 Task: Add Attachment from computer to Card Card0000000013 in Board Board0000000004 in Workspace WS0000000002 in Trello. Add Cover Green to Card Card0000000013 in Board Board0000000004 in Workspace WS0000000002 in Trello. Add "Move Card To …" Button titled Button0000000013 to "top" of the list "To Do" to Card Card0000000013 in Board Board0000000004 in Workspace WS0000000002 in Trello. Add Description DS0000000013 to Card Card0000000014 in Board Board0000000004 in Workspace WS0000000002 in Trello. Add Comment CM0000000013 to Card Card0000000014 in Board Board0000000004 in Workspace WS0000000002 in Trello
Action: Mouse moved to (333, 242)
Screenshot: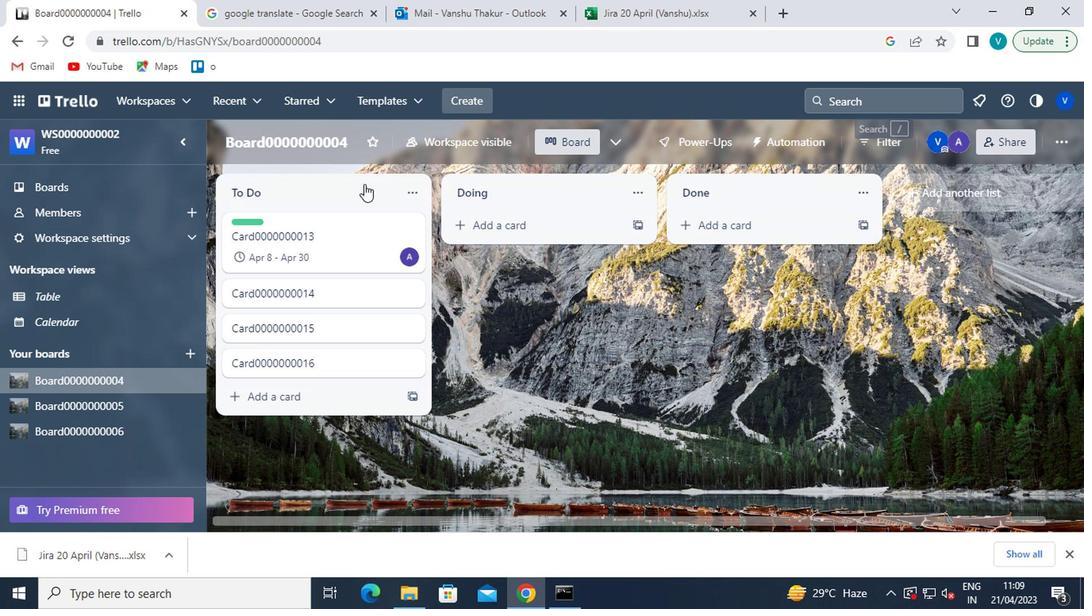 
Action: Mouse pressed left at (333, 242)
Screenshot: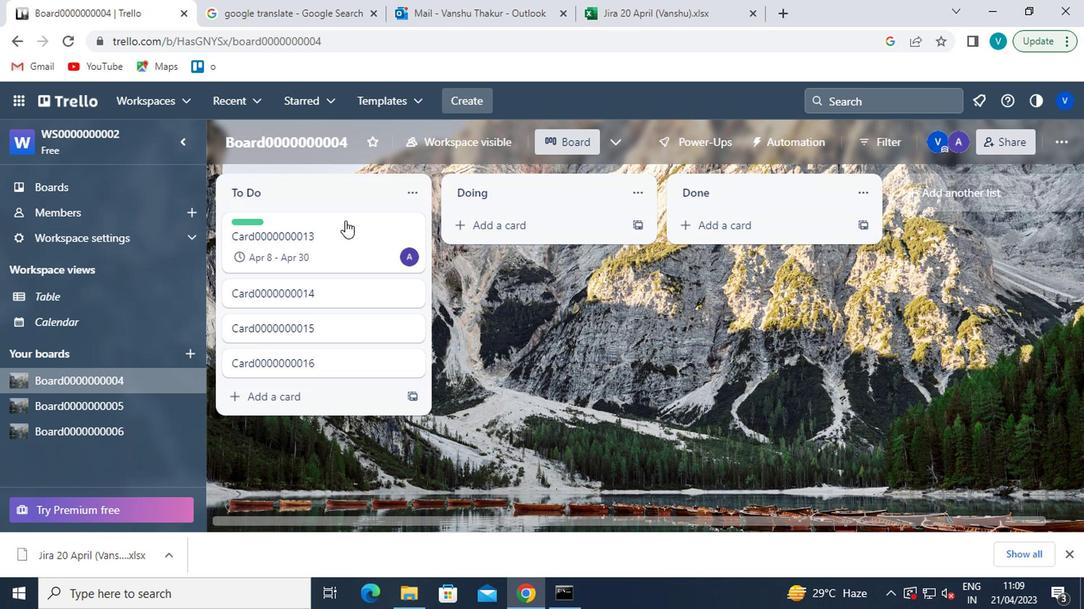 
Action: Mouse moved to (722, 407)
Screenshot: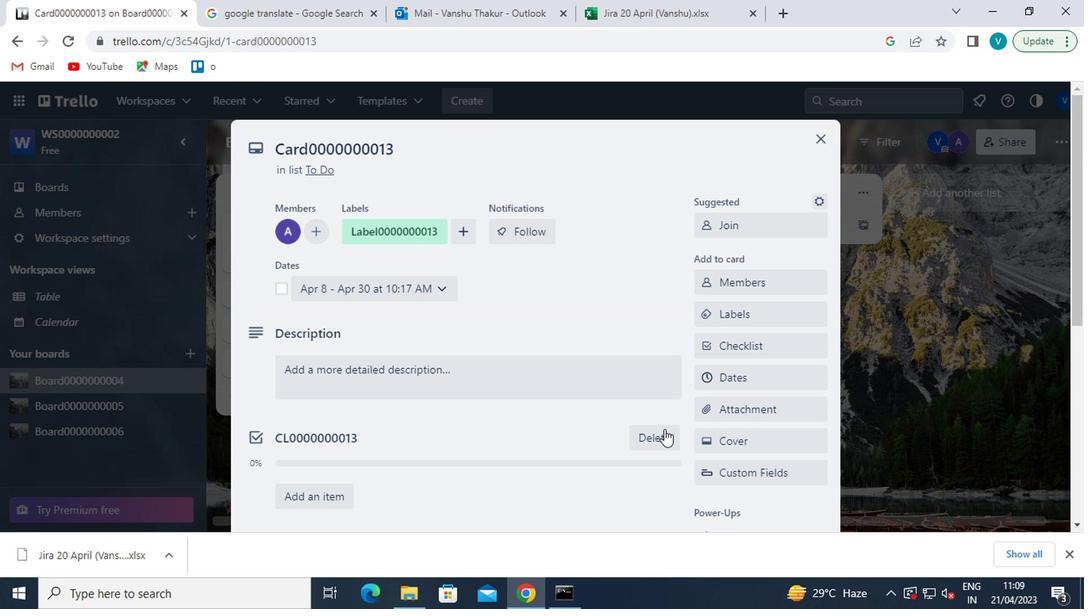 
Action: Mouse pressed left at (722, 407)
Screenshot: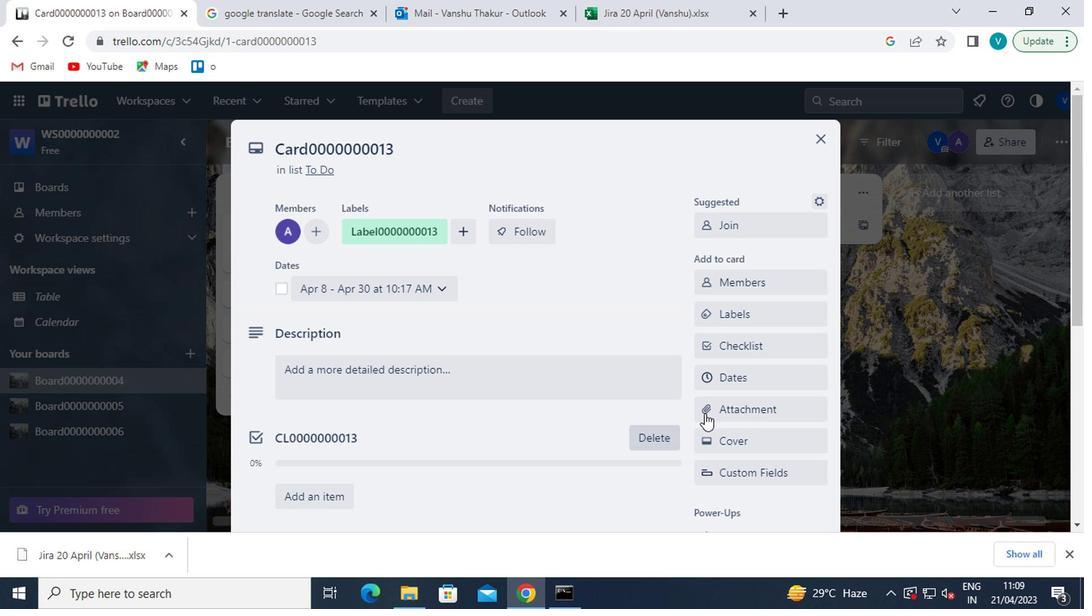 
Action: Mouse moved to (755, 173)
Screenshot: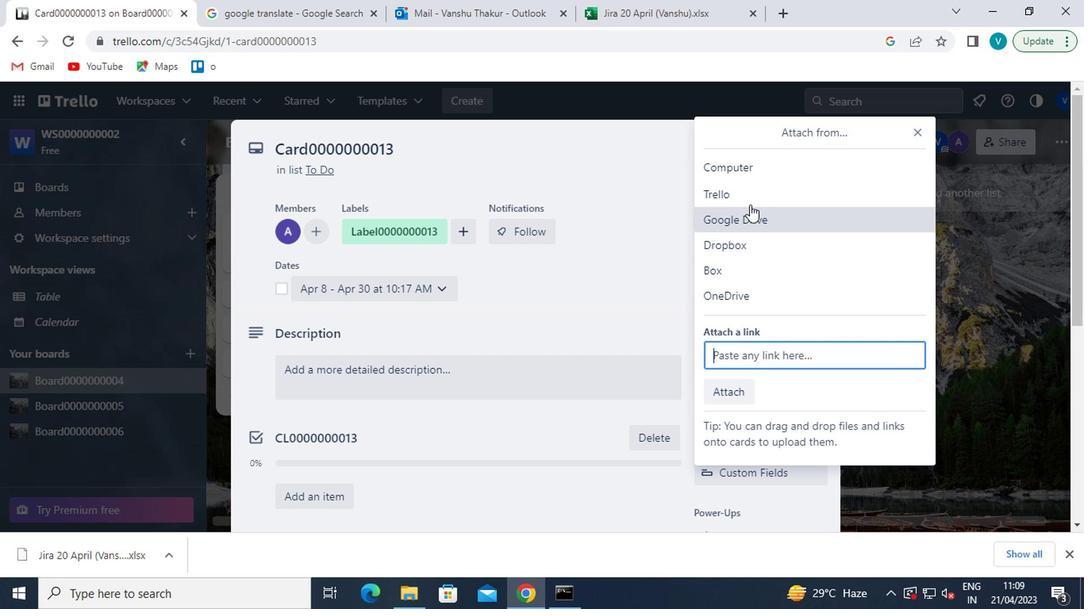 
Action: Mouse pressed left at (755, 173)
Screenshot: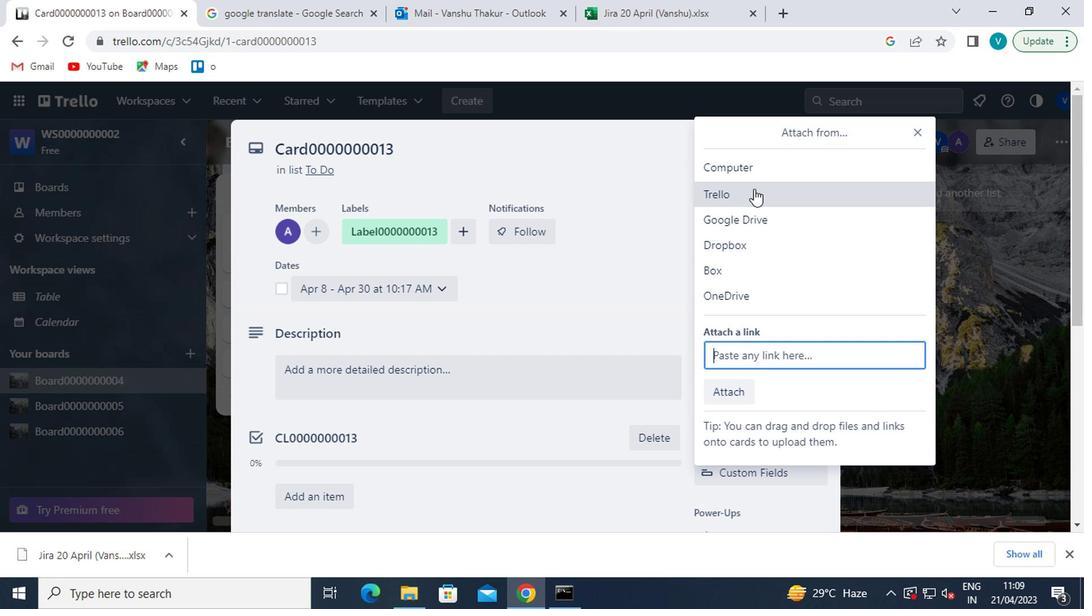 
Action: Mouse moved to (316, 273)
Screenshot: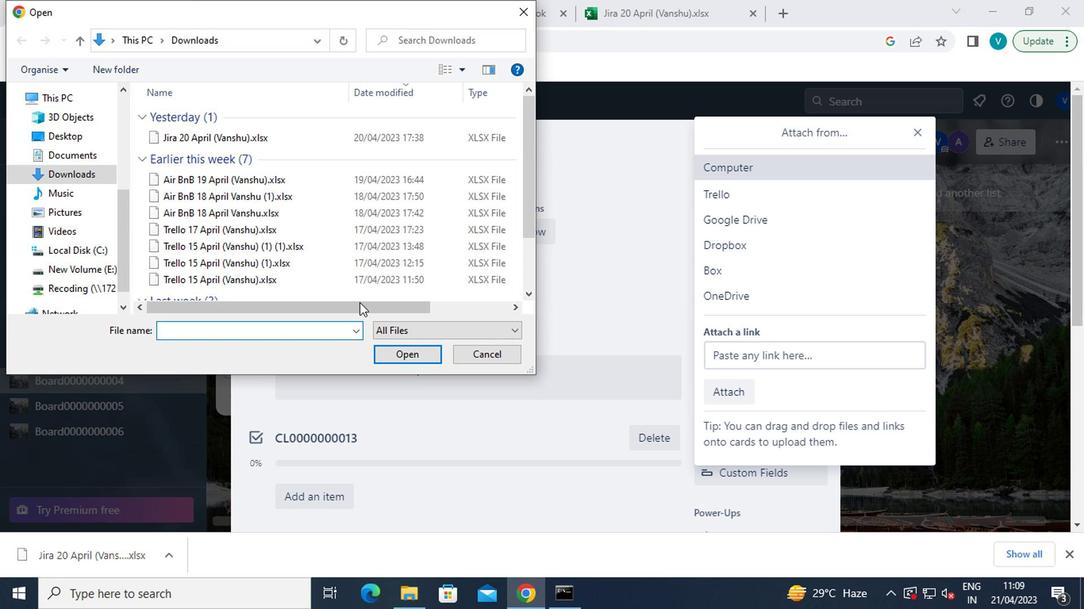 
Action: Mouse scrolled (316, 272) with delta (0, -1)
Screenshot: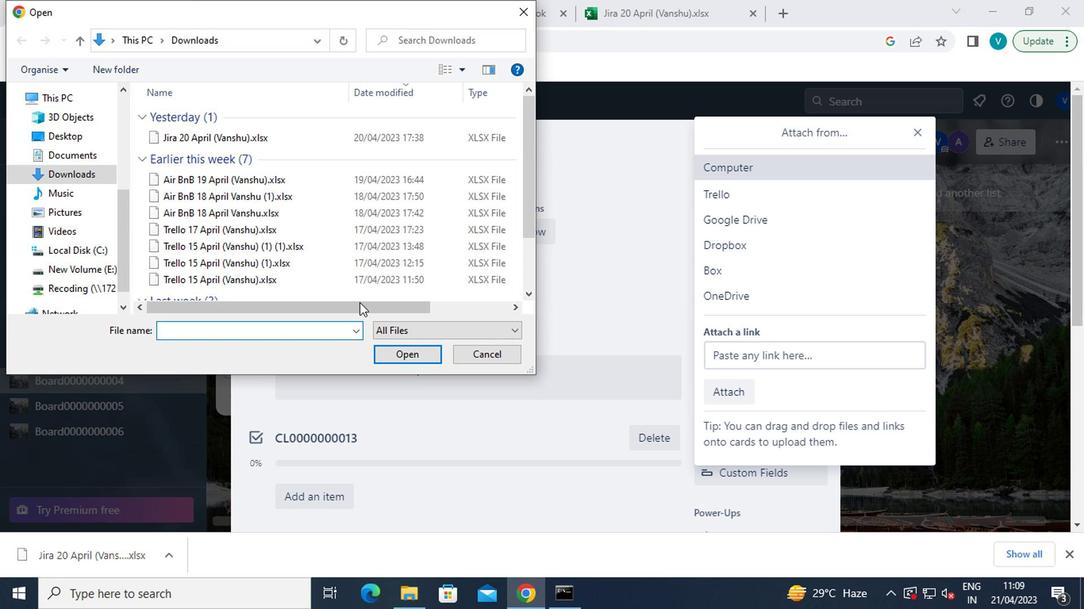 
Action: Mouse moved to (313, 273)
Screenshot: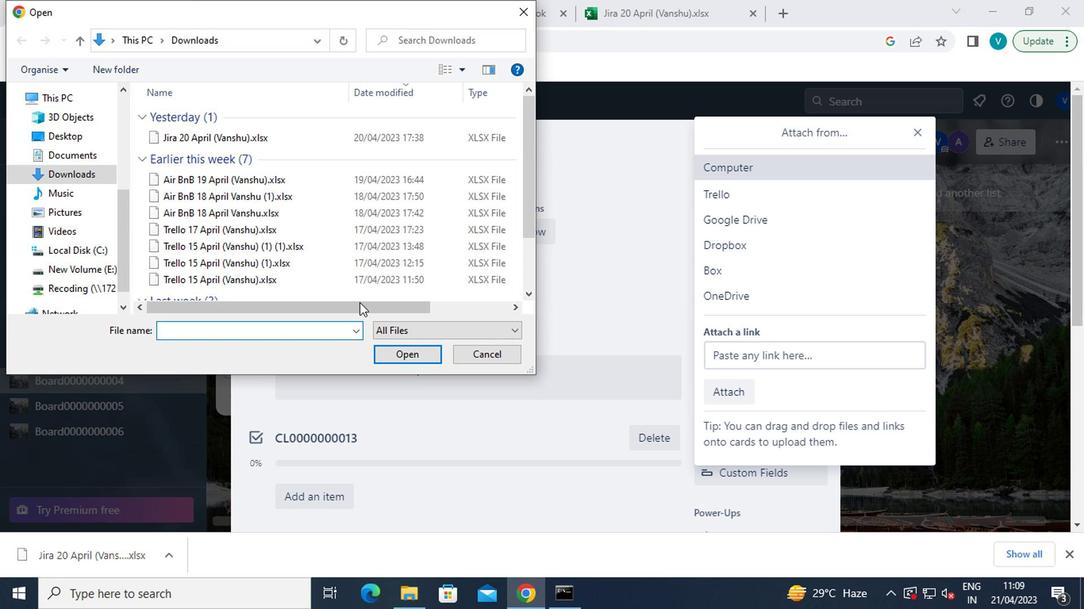 
Action: Mouse scrolled (313, 272) with delta (0, -1)
Screenshot: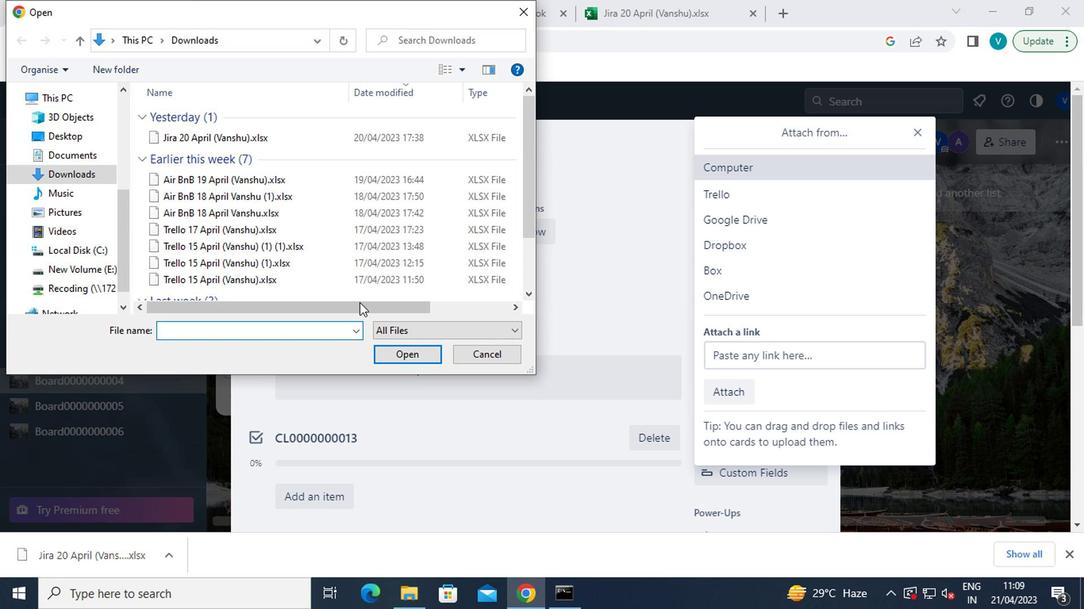 
Action: Mouse moved to (311, 273)
Screenshot: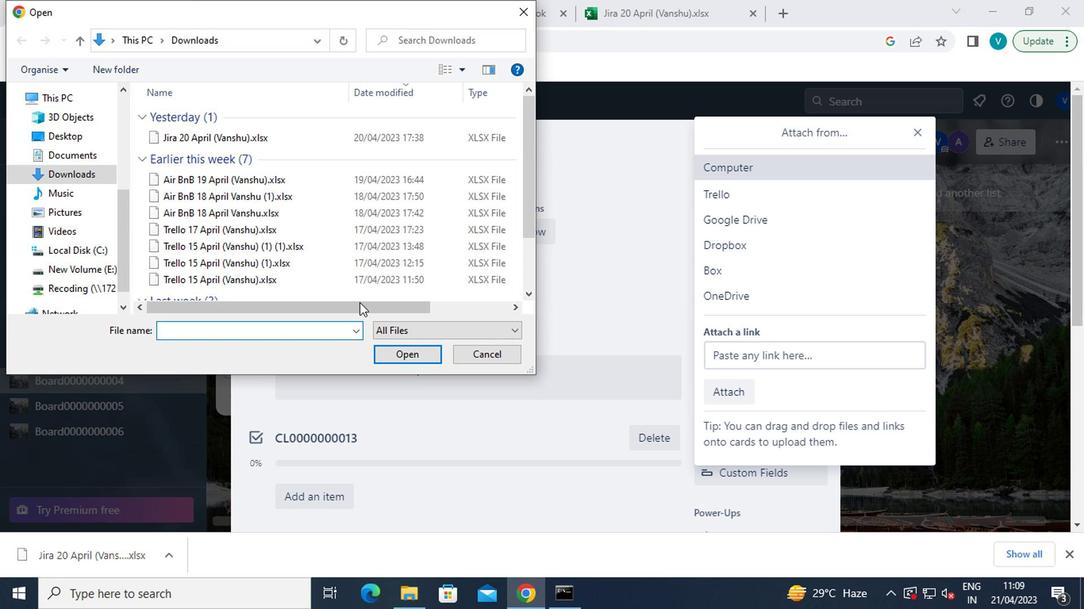 
Action: Mouse scrolled (311, 272) with delta (0, -1)
Screenshot: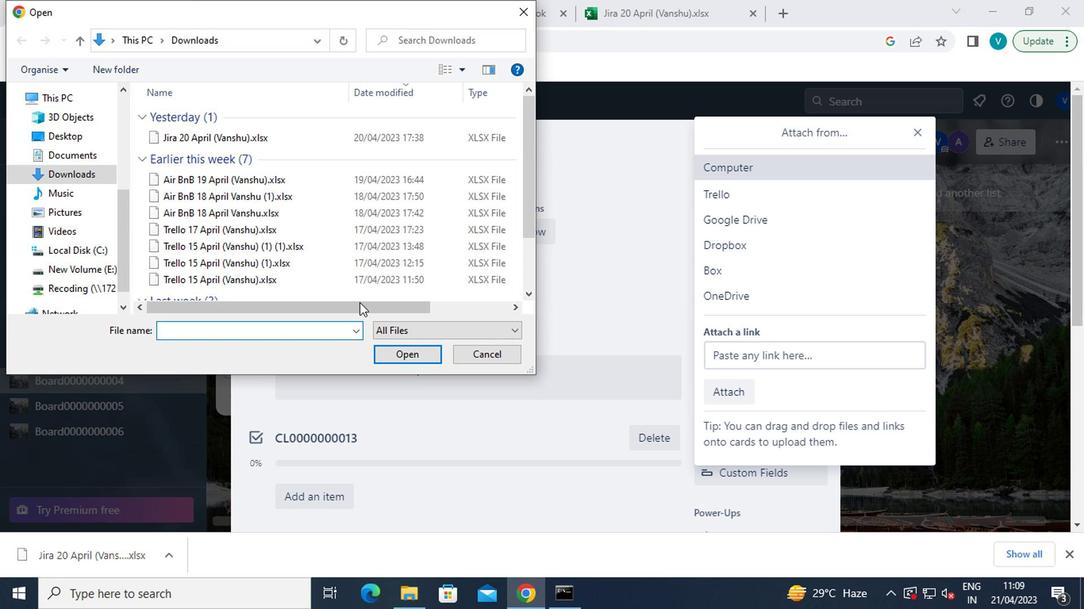 
Action: Mouse moved to (310, 272)
Screenshot: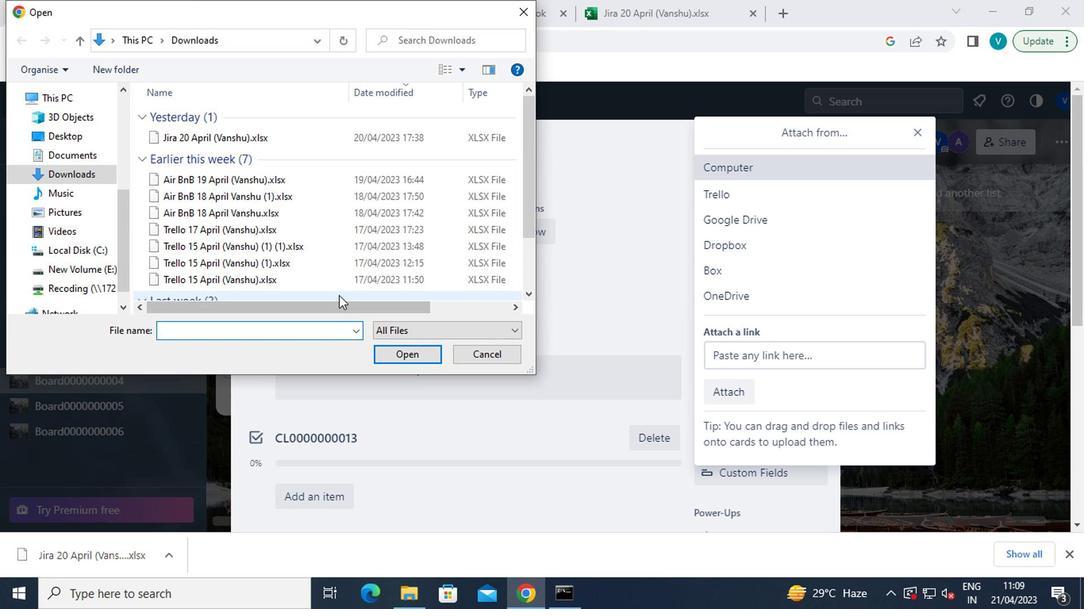
Action: Mouse scrolled (310, 272) with delta (0, 0)
Screenshot: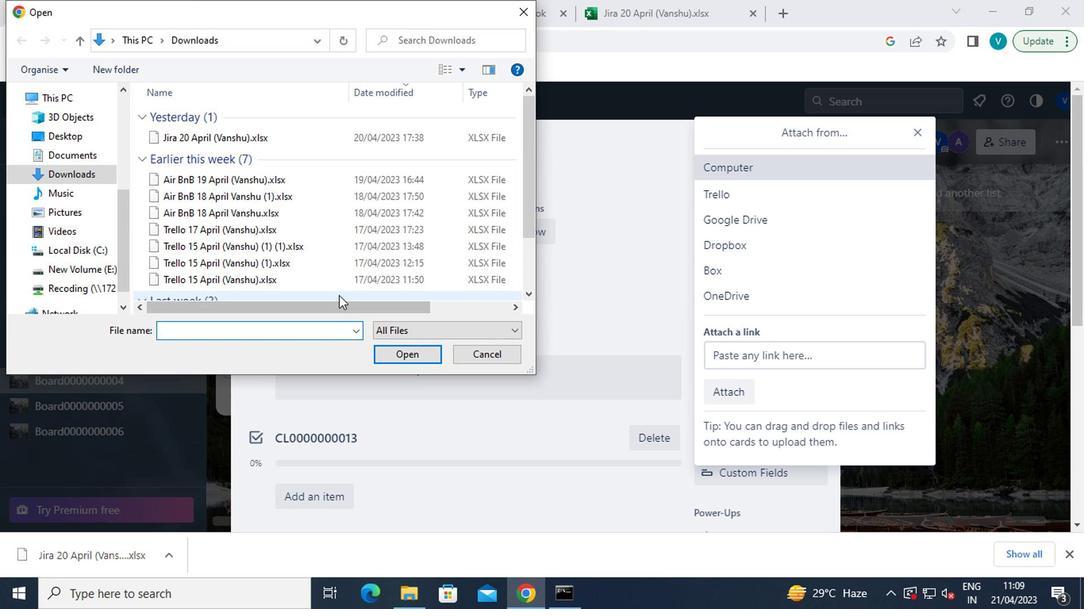 
Action: Mouse moved to (307, 272)
Screenshot: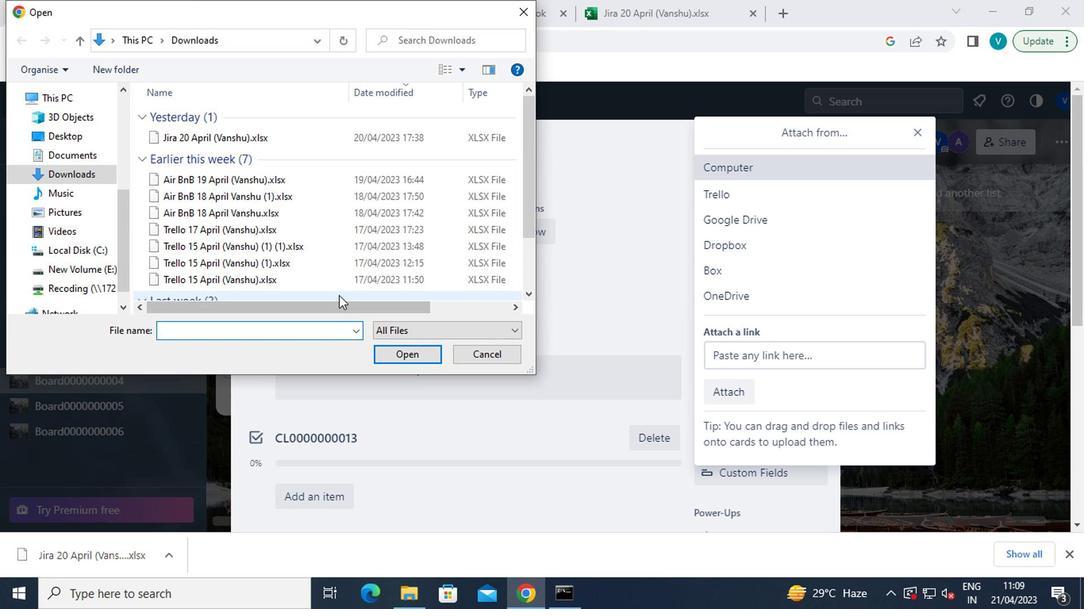 
Action: Mouse scrolled (307, 271) with delta (0, -1)
Screenshot: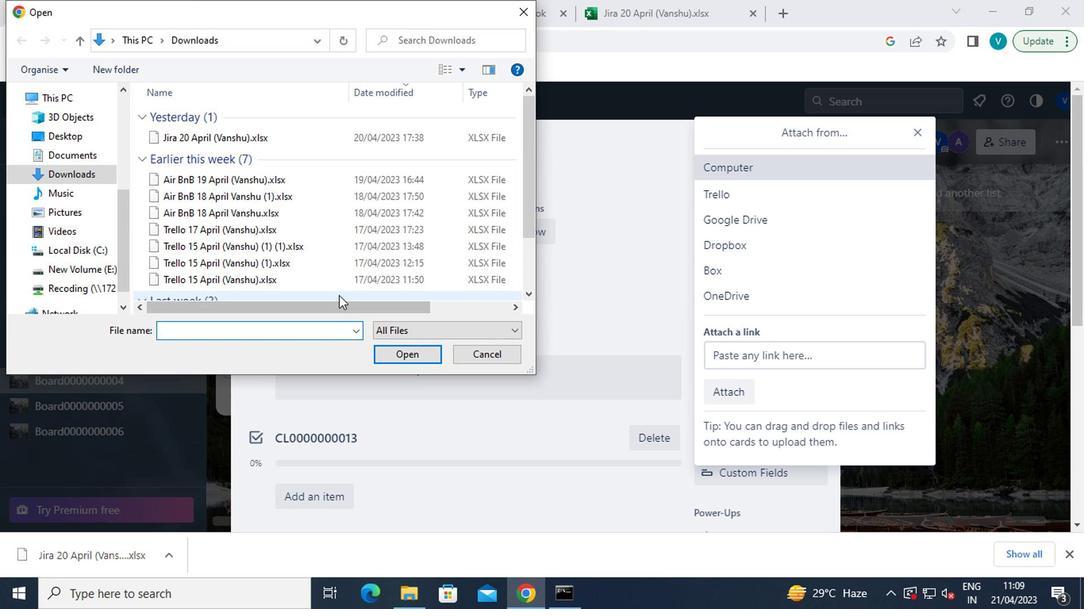 
Action: Mouse moved to (306, 271)
Screenshot: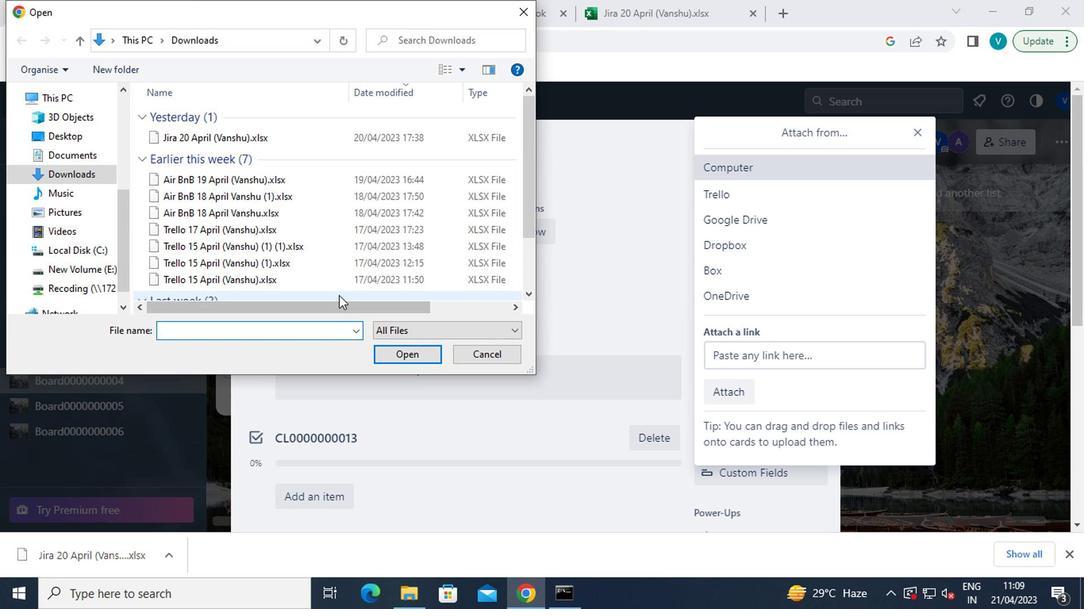 
Action: Mouse scrolled (306, 270) with delta (0, 0)
Screenshot: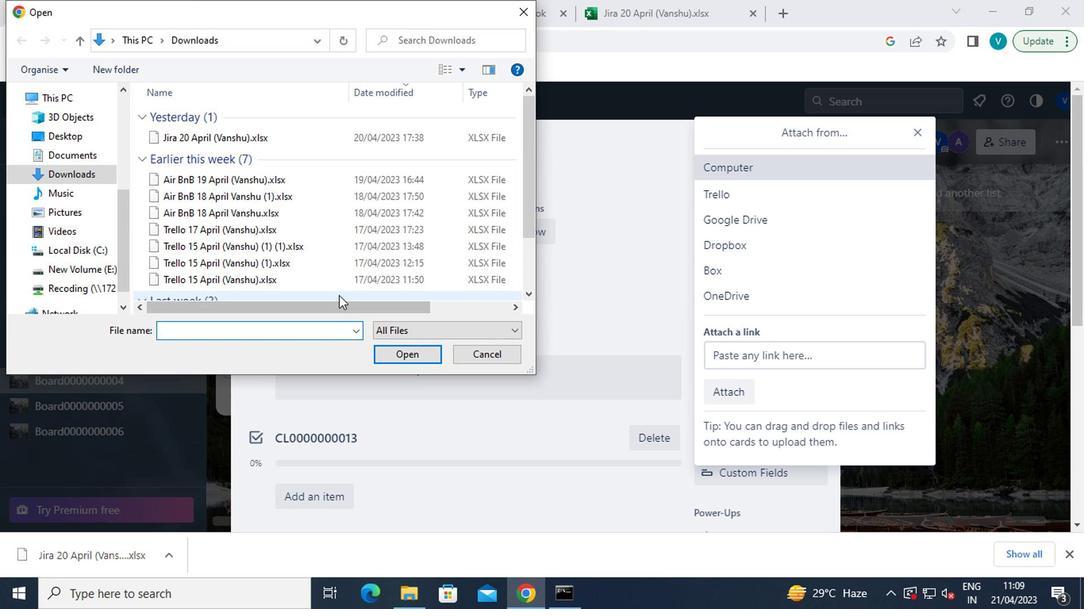 
Action: Mouse moved to (227, 286)
Screenshot: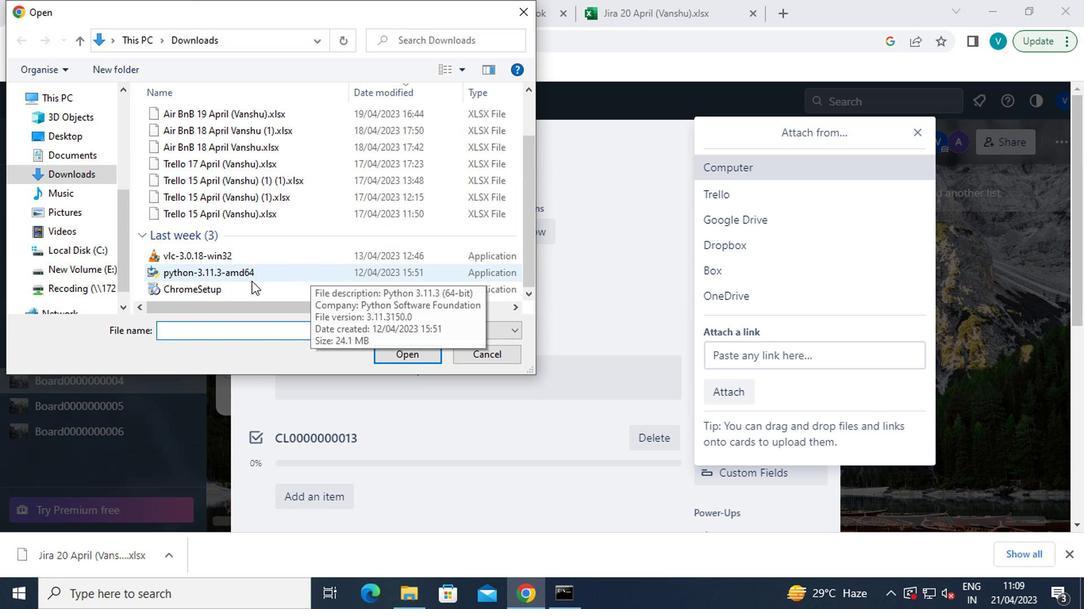 
Action: Mouse pressed left at (227, 286)
Screenshot: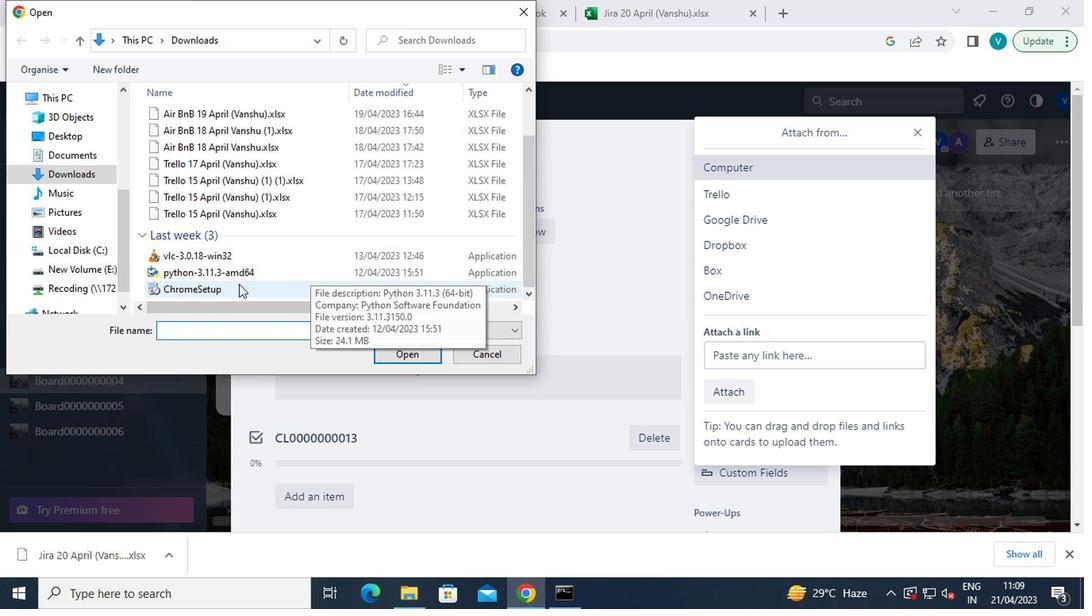 
Action: Mouse moved to (404, 360)
Screenshot: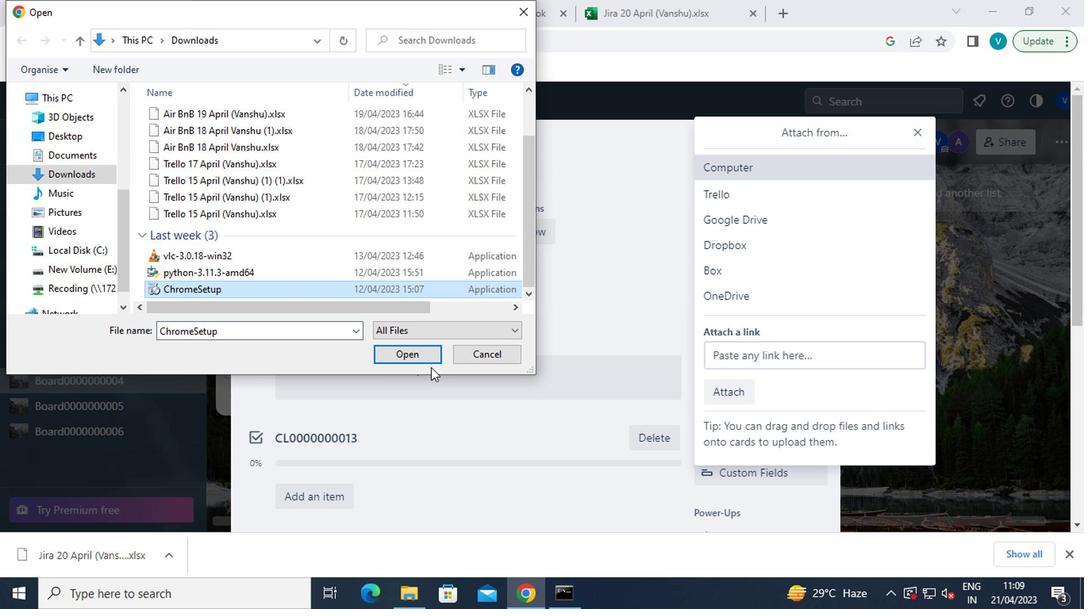 
Action: Mouse pressed left at (404, 360)
Screenshot: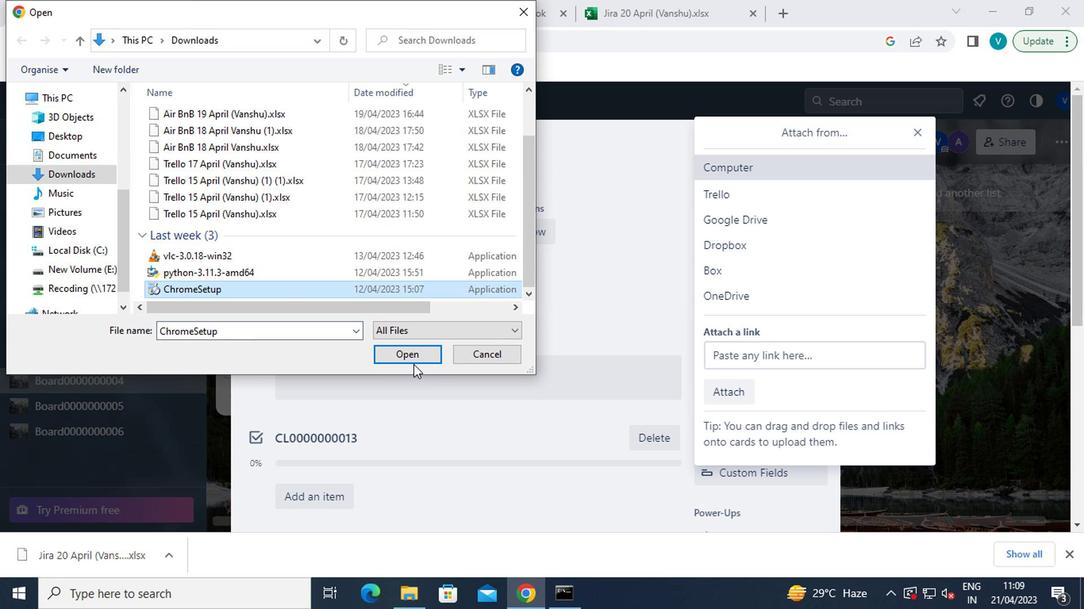 
Action: Mouse moved to (739, 434)
Screenshot: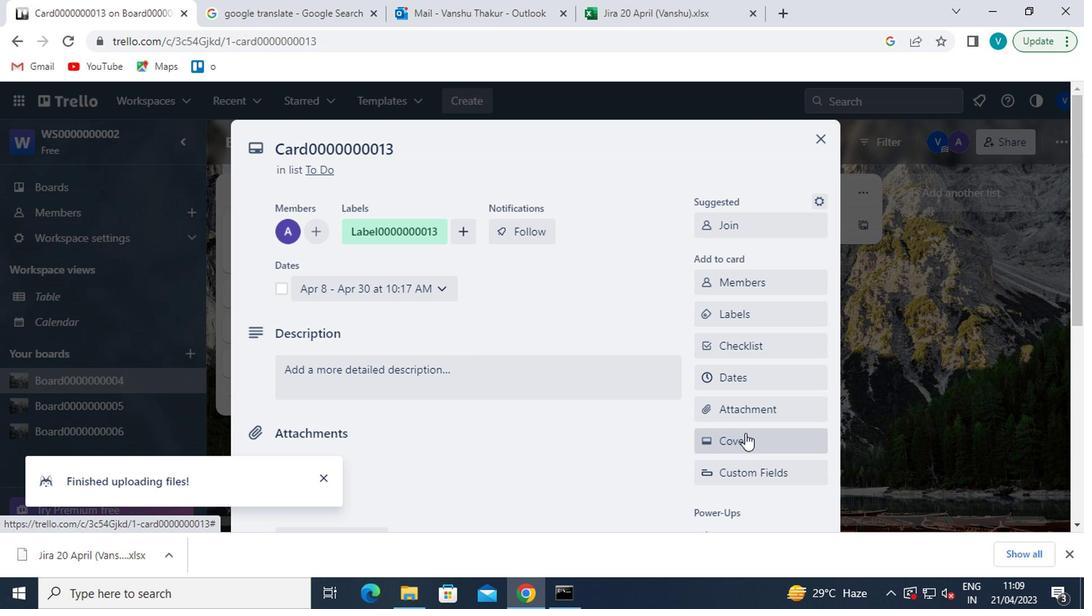 
Action: Mouse pressed left at (739, 434)
Screenshot: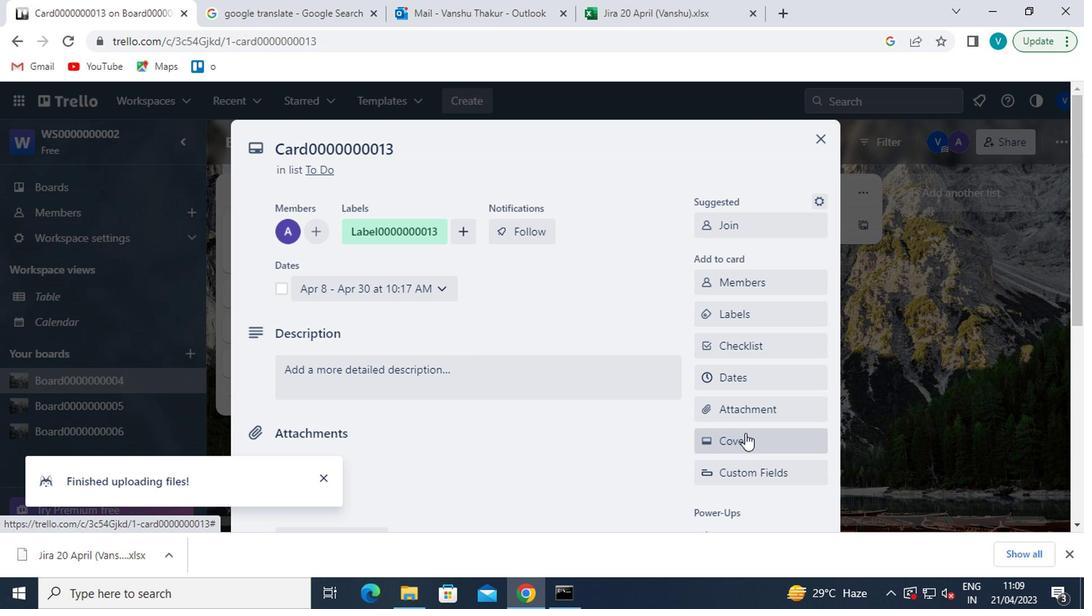 
Action: Mouse moved to (714, 272)
Screenshot: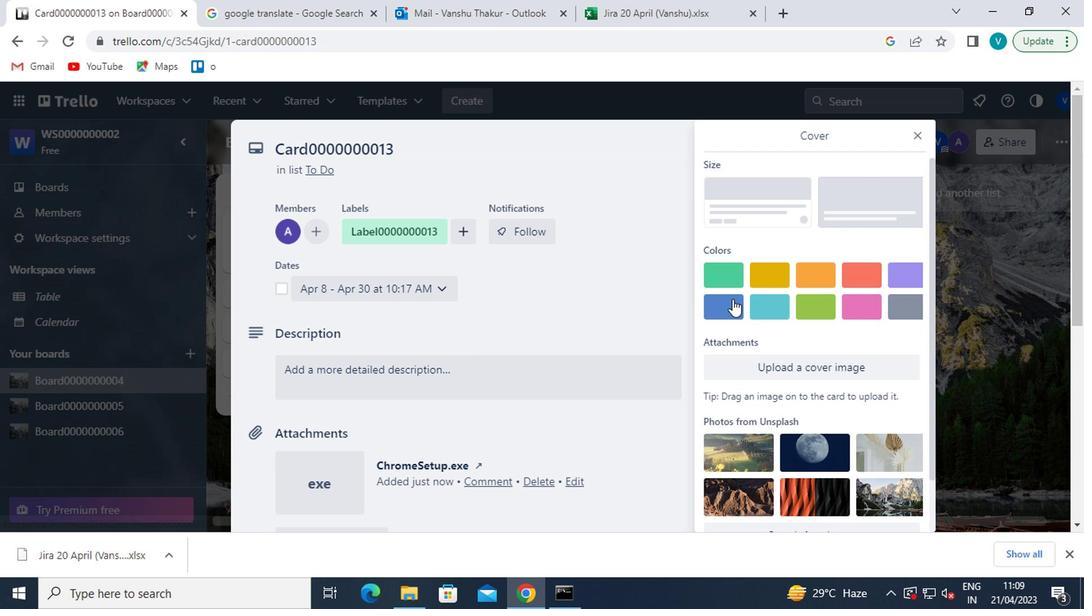 
Action: Mouse pressed left at (714, 272)
Screenshot: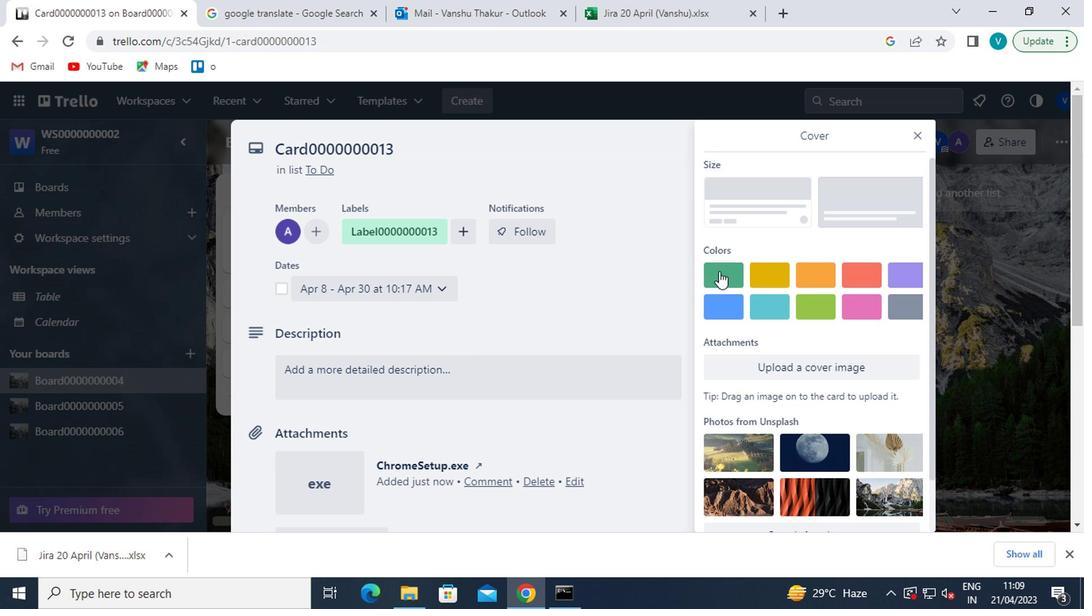 
Action: Mouse moved to (913, 136)
Screenshot: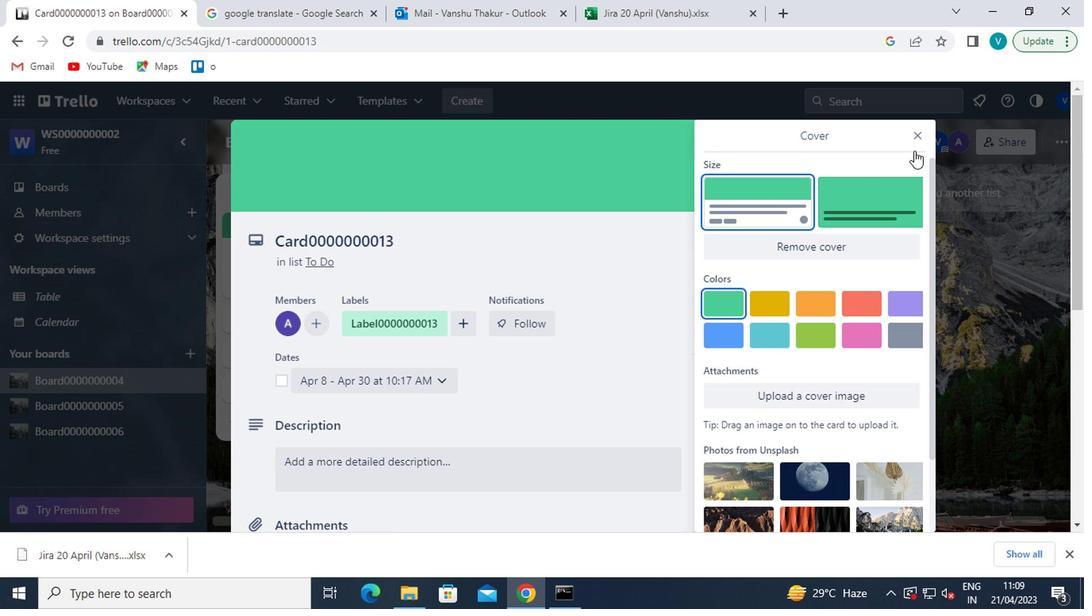 
Action: Mouse pressed left at (913, 136)
Screenshot: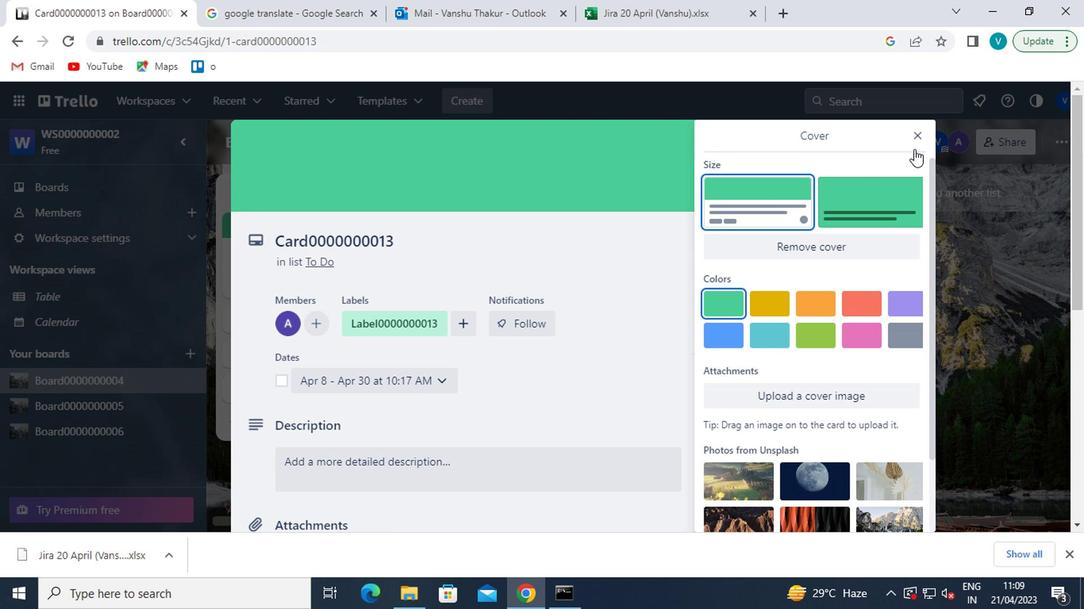 
Action: Mouse moved to (840, 303)
Screenshot: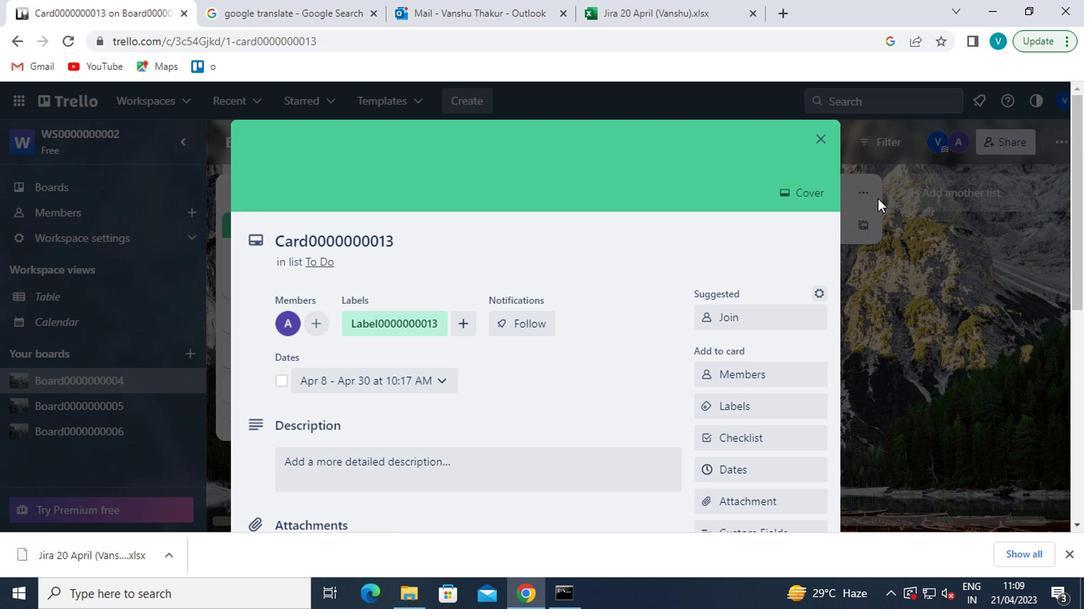 
Action: Mouse scrolled (840, 302) with delta (0, -1)
Screenshot: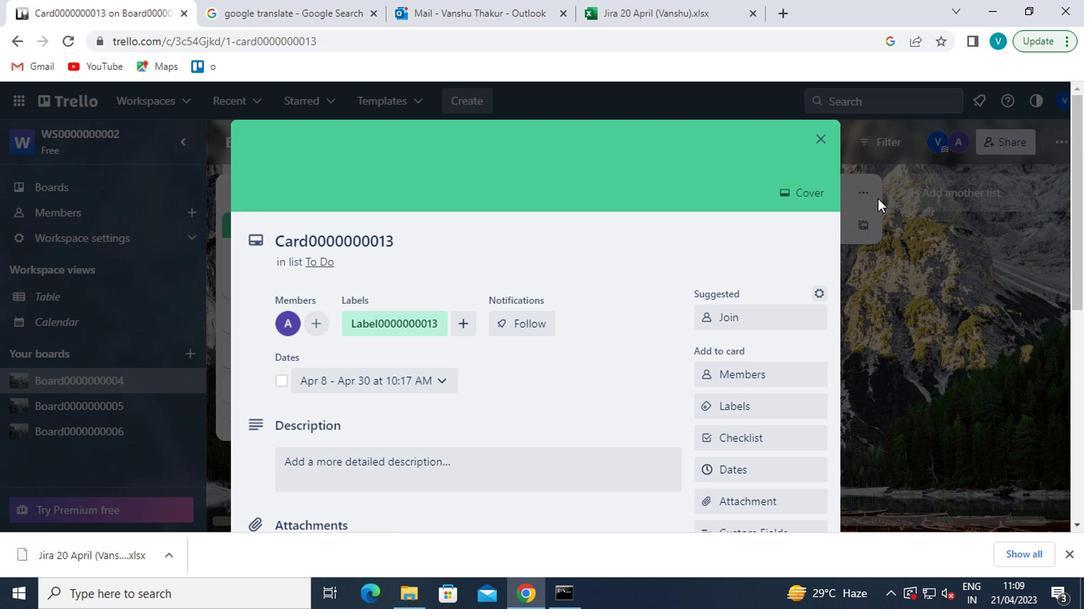 
Action: Mouse moved to (834, 311)
Screenshot: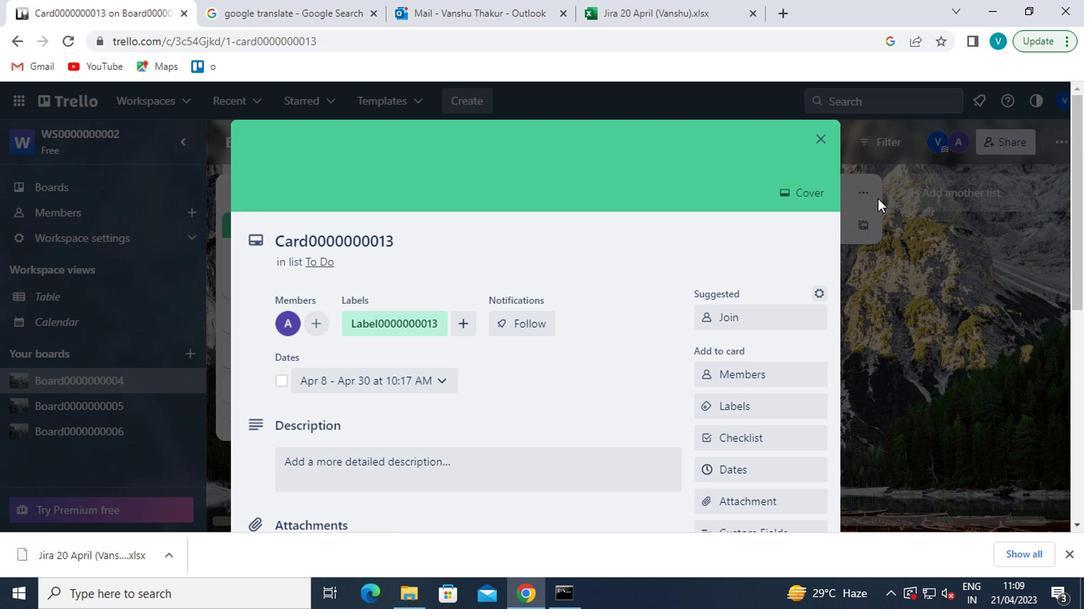 
Action: Mouse scrolled (834, 310) with delta (0, -1)
Screenshot: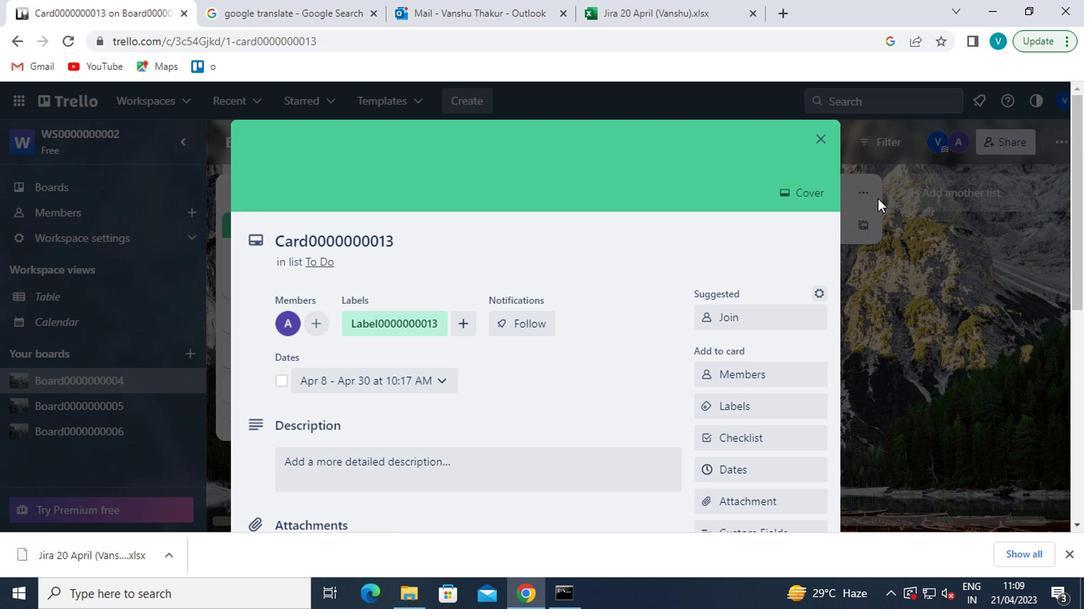 
Action: Mouse moved to (828, 319)
Screenshot: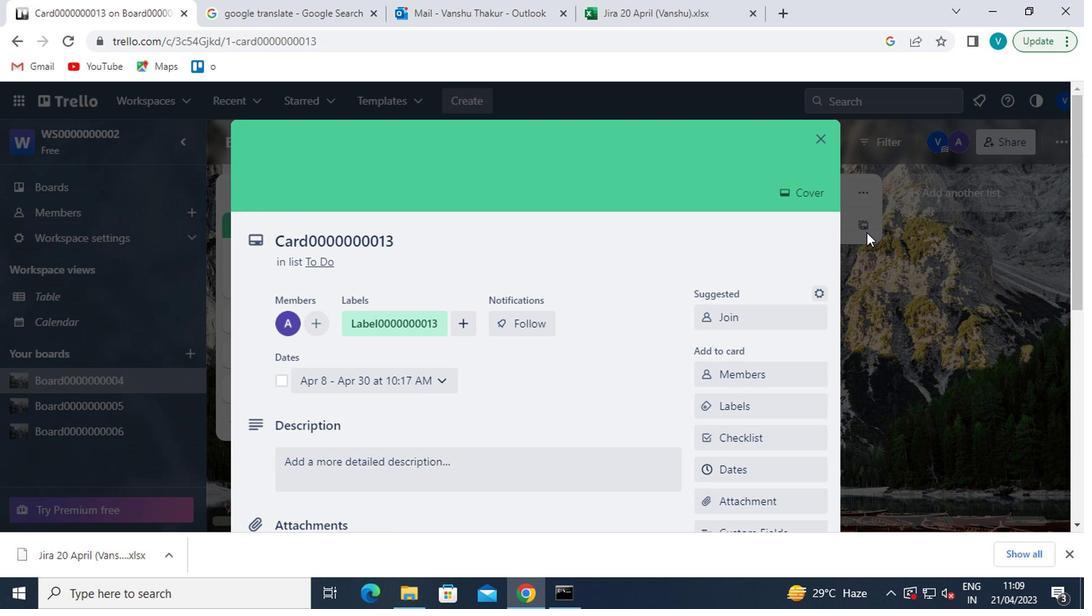 
Action: Mouse scrolled (828, 319) with delta (0, 0)
Screenshot: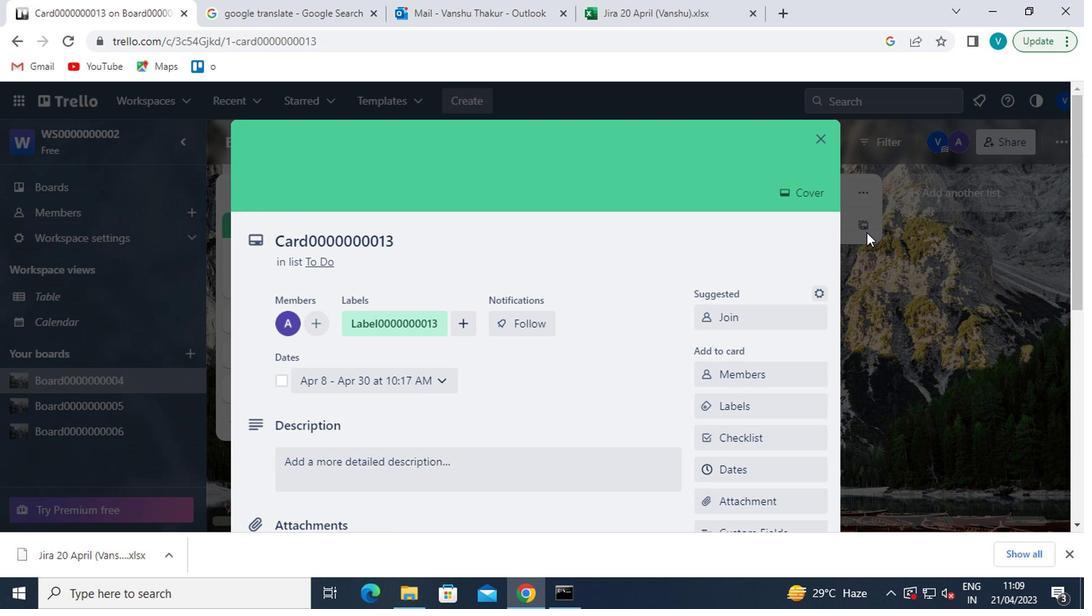 
Action: Mouse moved to (753, 434)
Screenshot: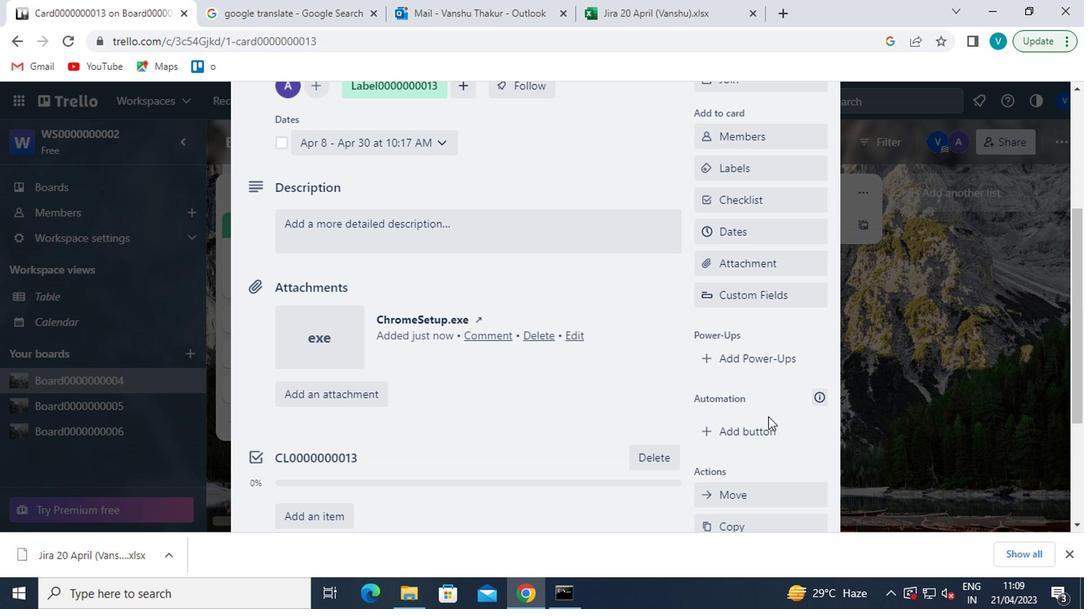 
Action: Mouse pressed left at (753, 434)
Screenshot: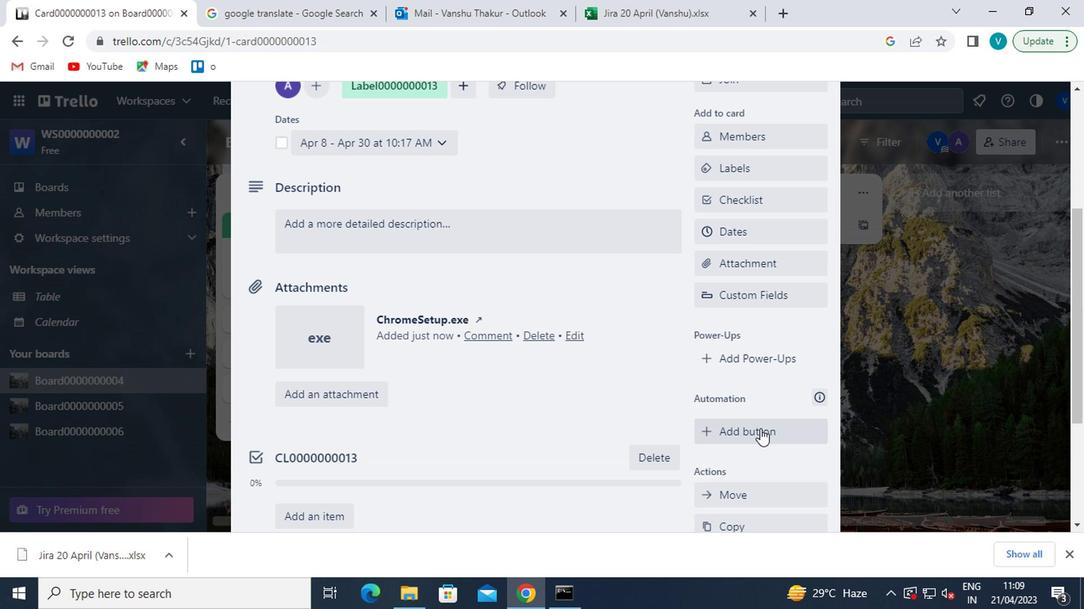 
Action: Mouse moved to (794, 207)
Screenshot: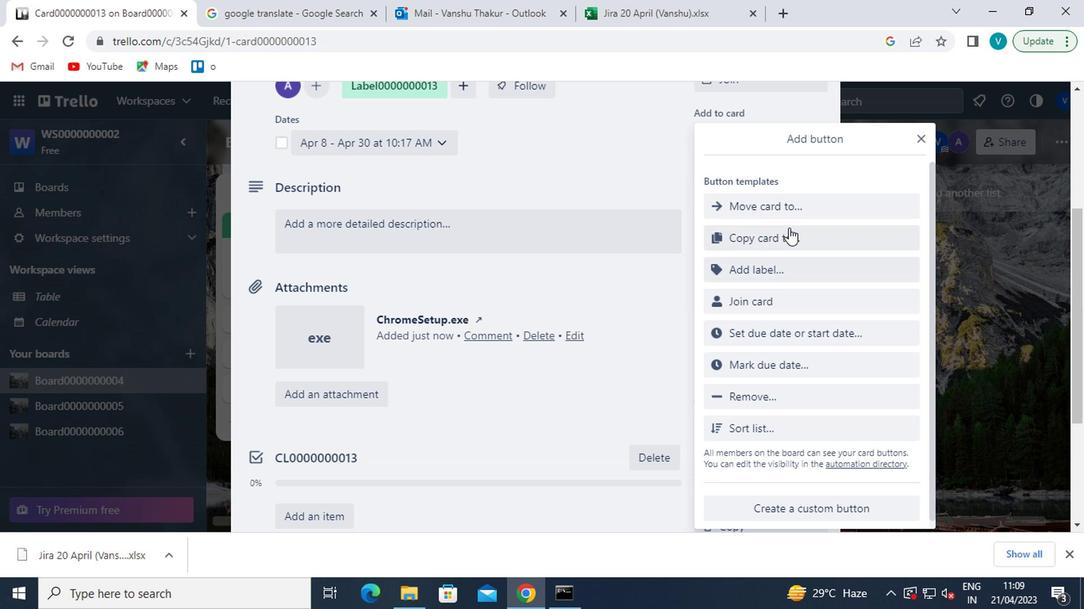 
Action: Mouse pressed left at (794, 207)
Screenshot: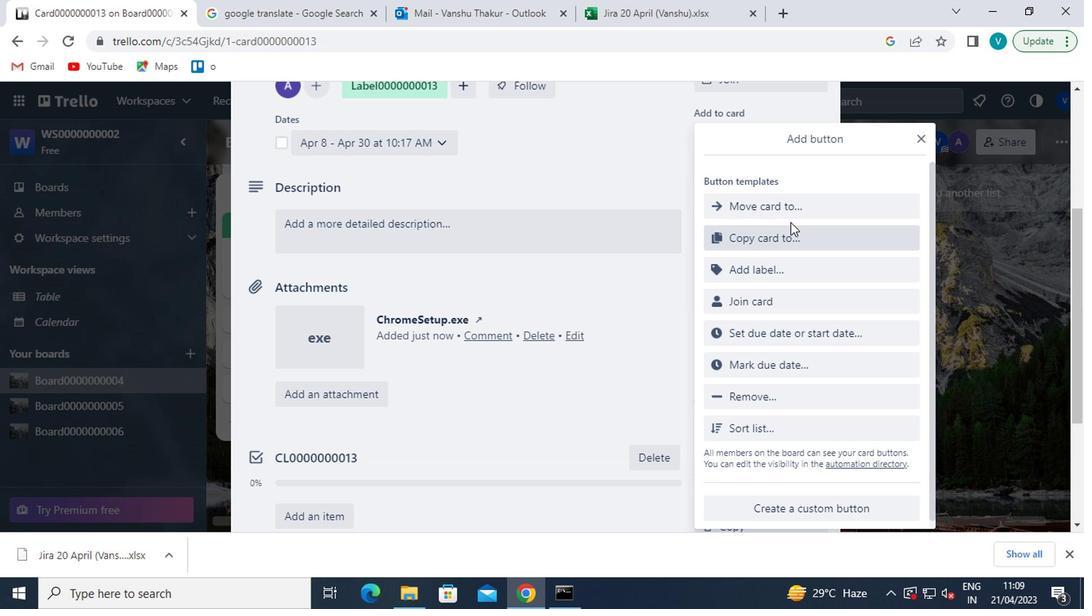 
Action: Mouse pressed left at (794, 207)
Screenshot: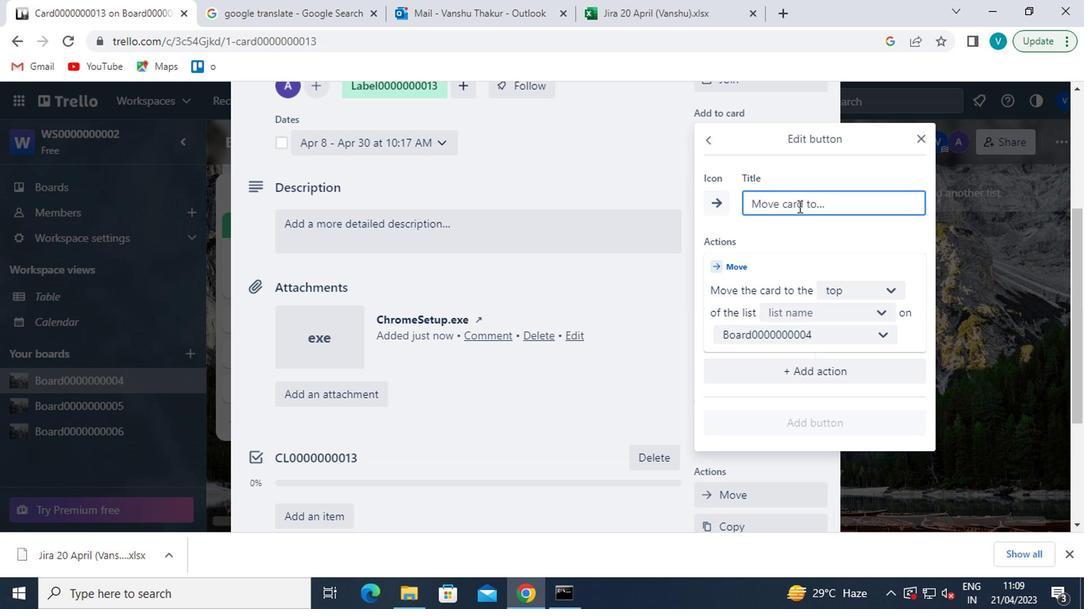 
Action: Key pressed <Key.shift>BUTTON00
Screenshot: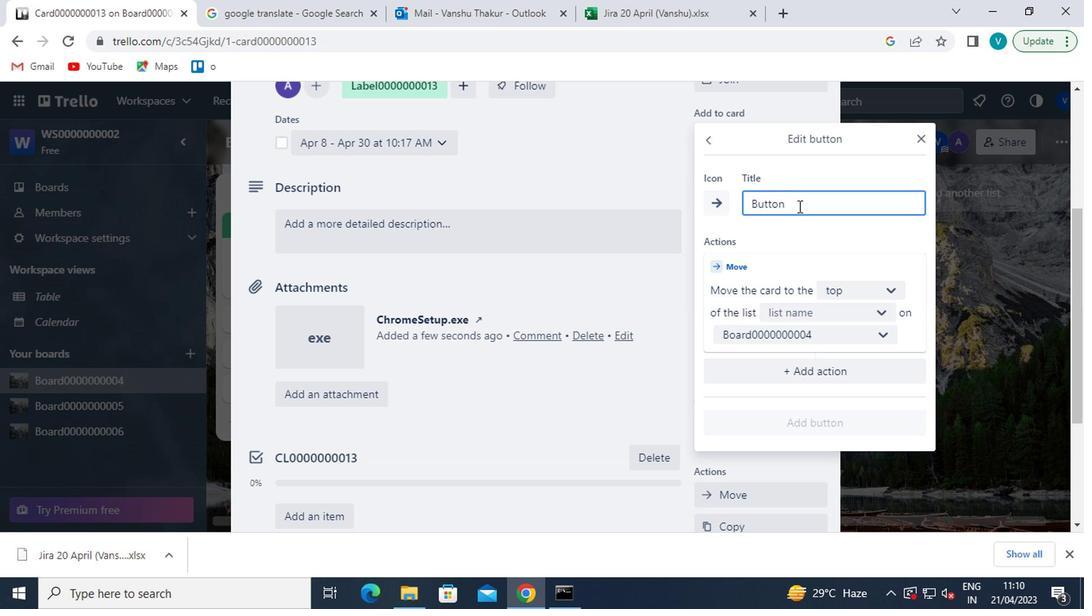 
Action: Mouse moved to (690, 173)
Screenshot: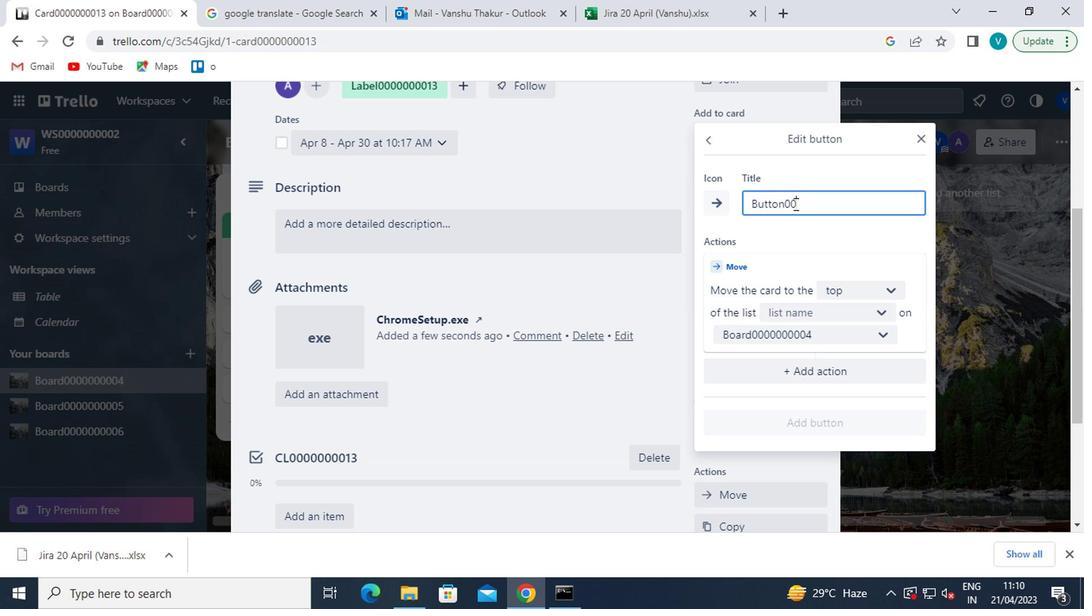 
Action: Key pressed 0
Screenshot: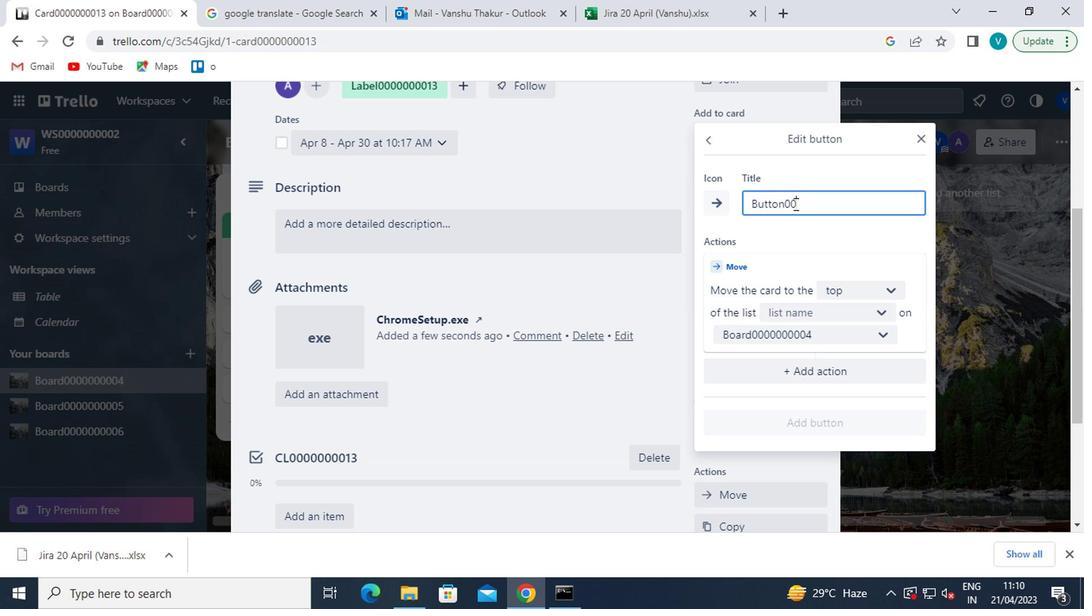 
Action: Mouse moved to (689, 173)
Screenshot: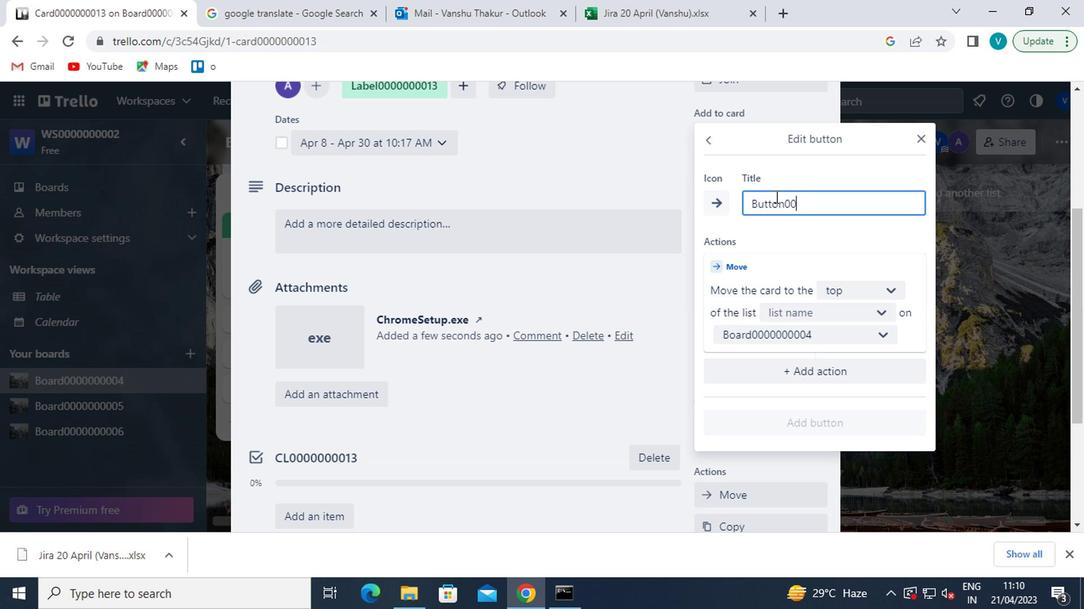 
Action: Key pressed 0000
Screenshot: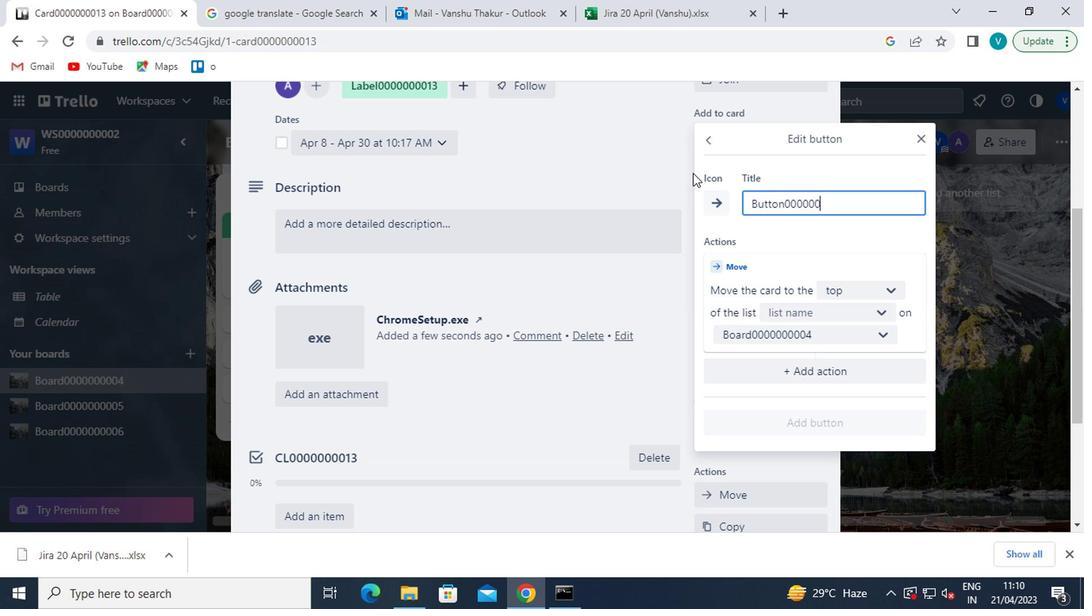 
Action: Mouse moved to (689, 173)
Screenshot: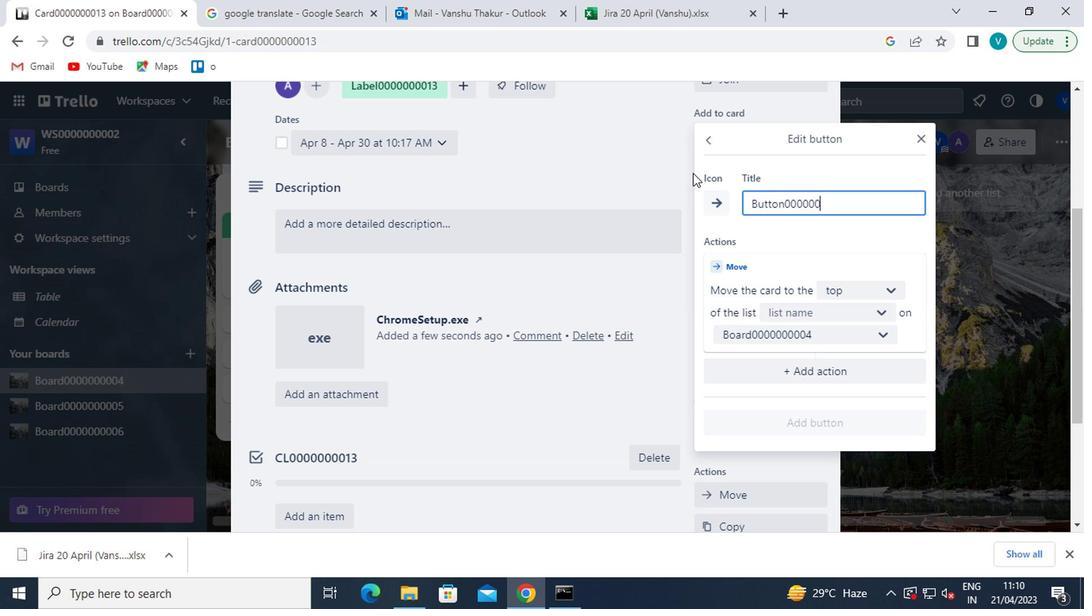 
Action: Key pressed 0
Screenshot: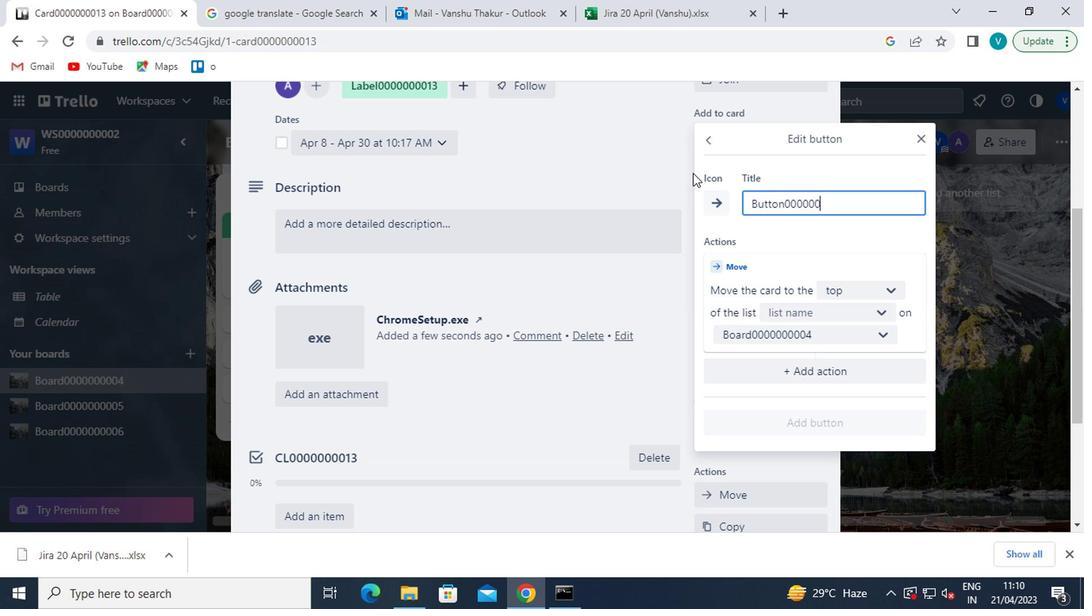 
Action: Mouse moved to (687, 173)
Screenshot: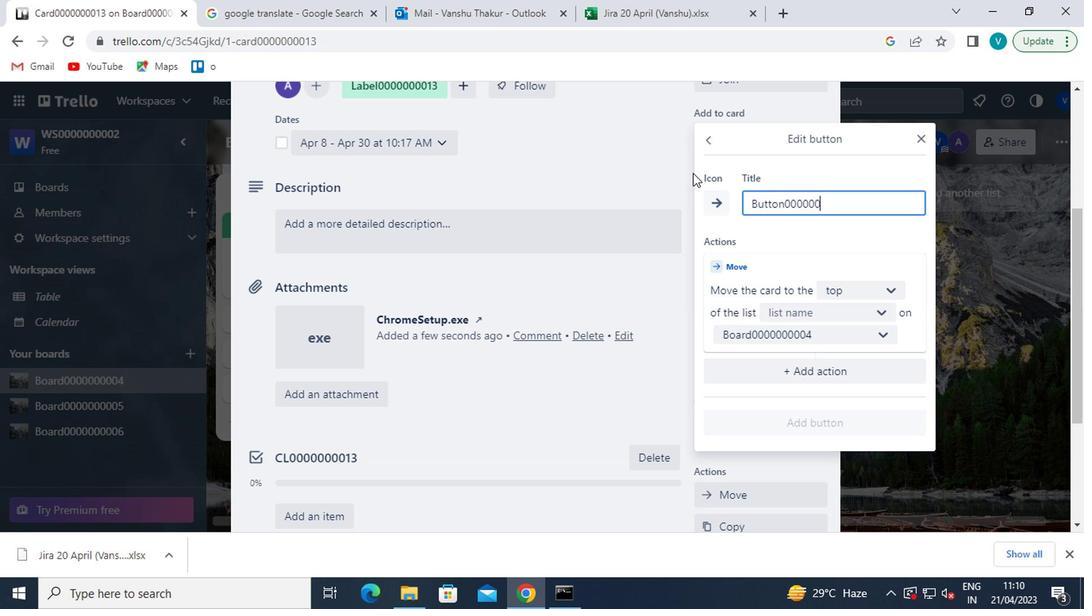 
Action: Key pressed 13
Screenshot: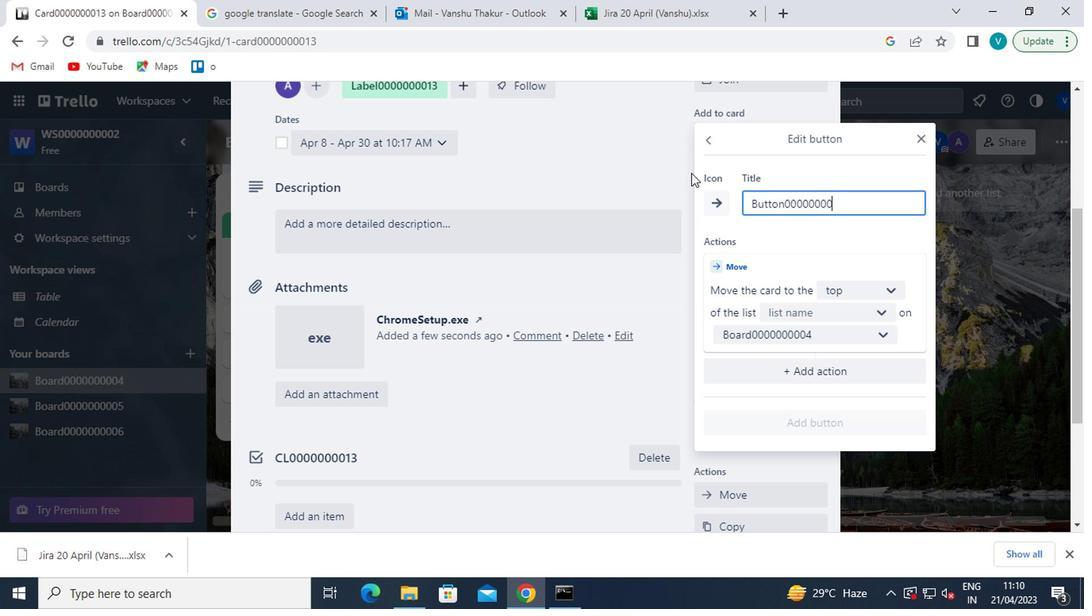 
Action: Mouse moved to (838, 295)
Screenshot: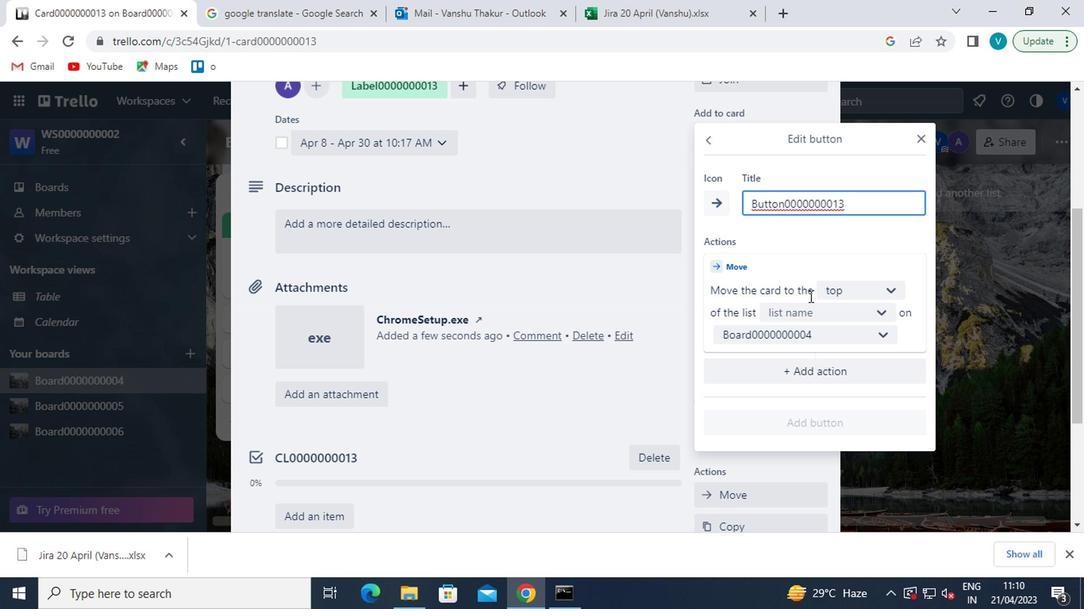 
Action: Mouse pressed left at (838, 295)
Screenshot: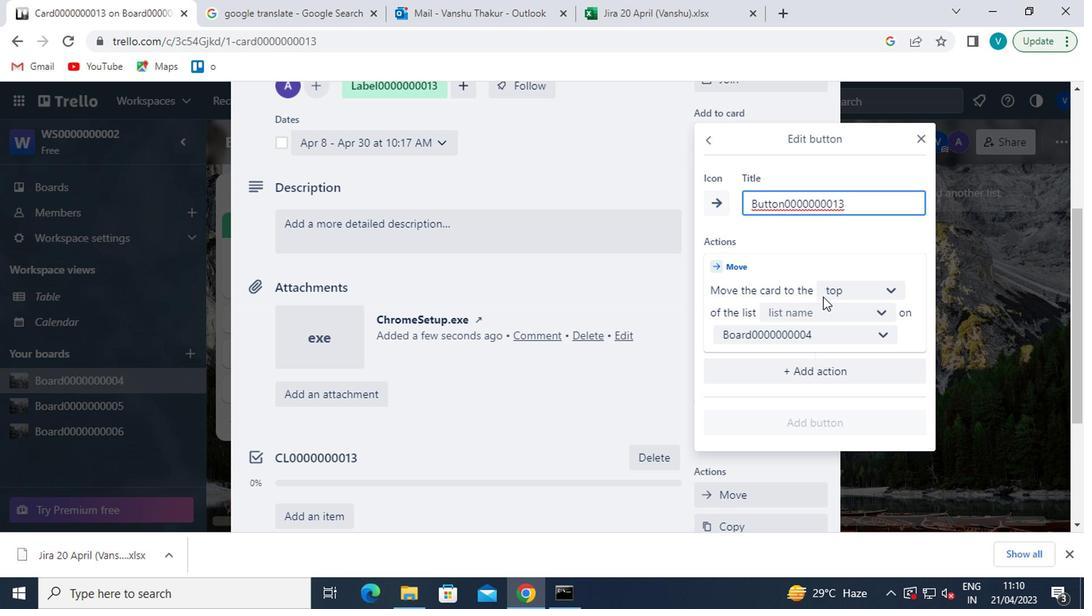
Action: Mouse moved to (838, 317)
Screenshot: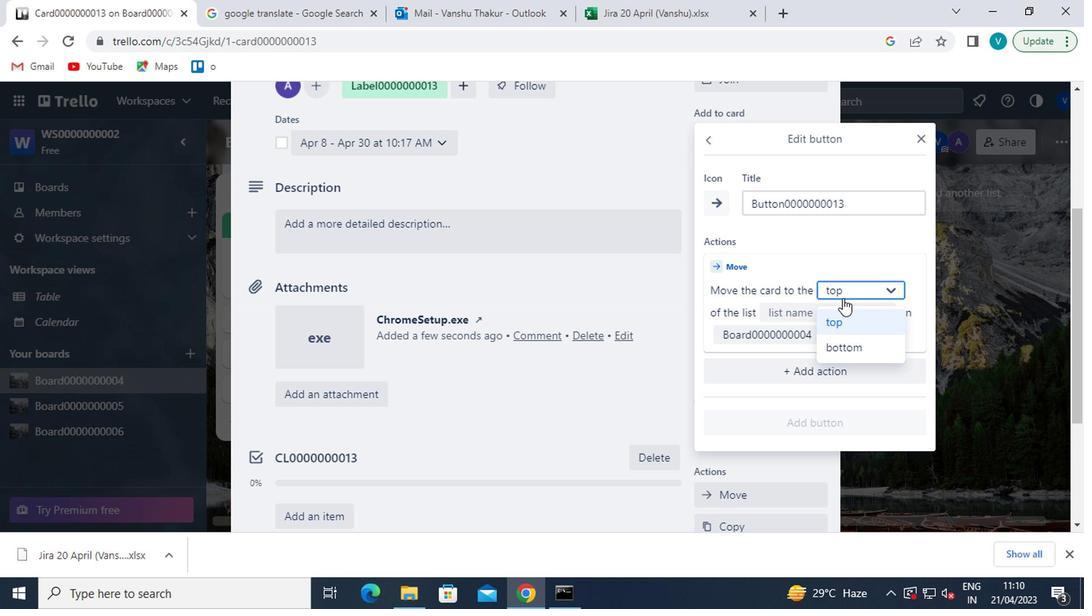 
Action: Mouse pressed left at (838, 317)
Screenshot: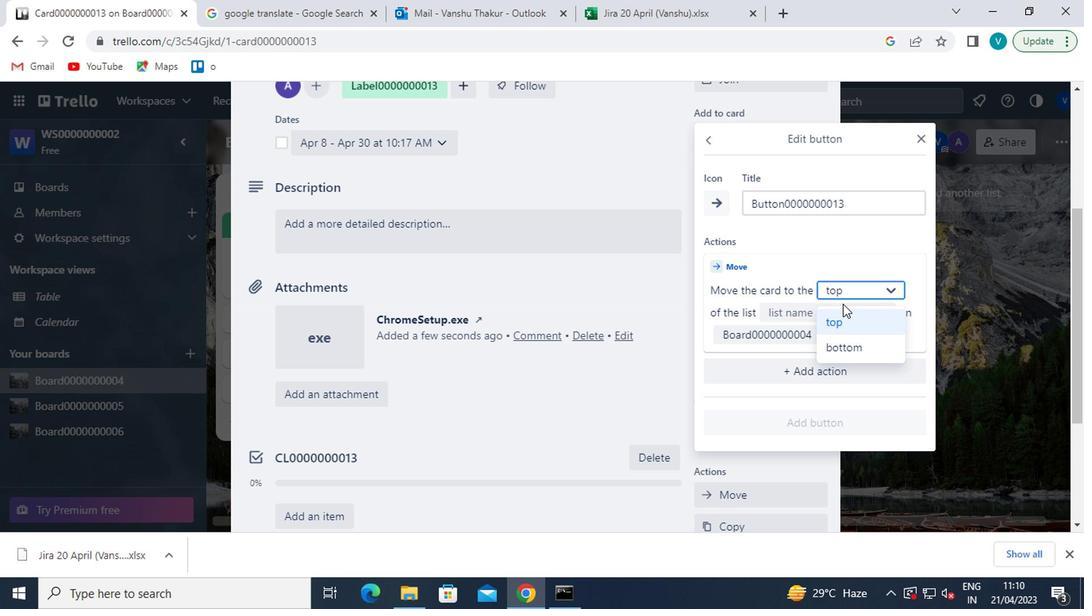 
Action: Mouse moved to (846, 311)
Screenshot: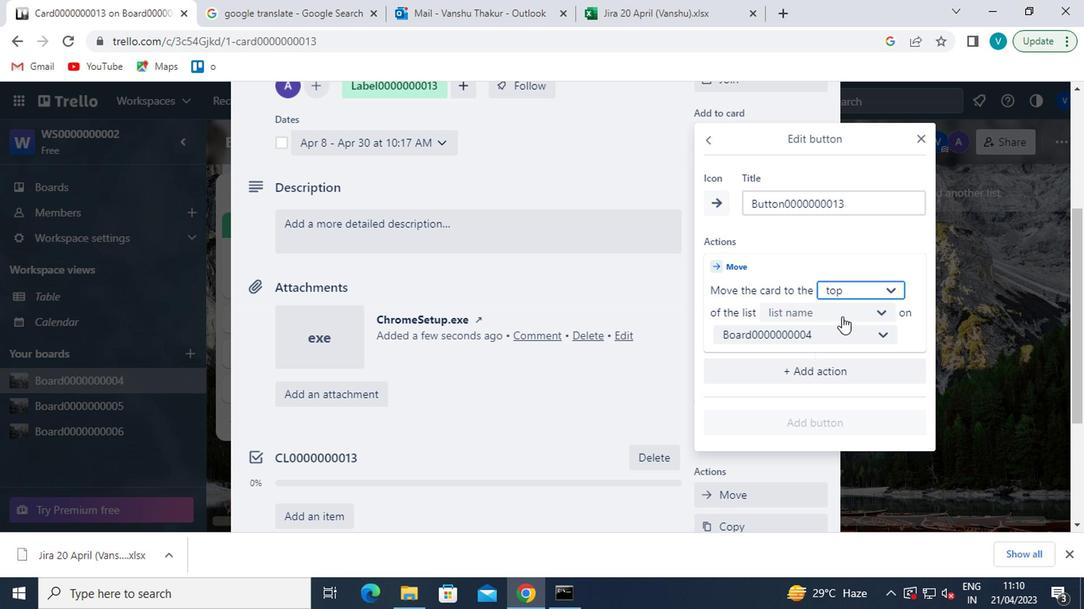 
Action: Mouse pressed left at (846, 311)
Screenshot: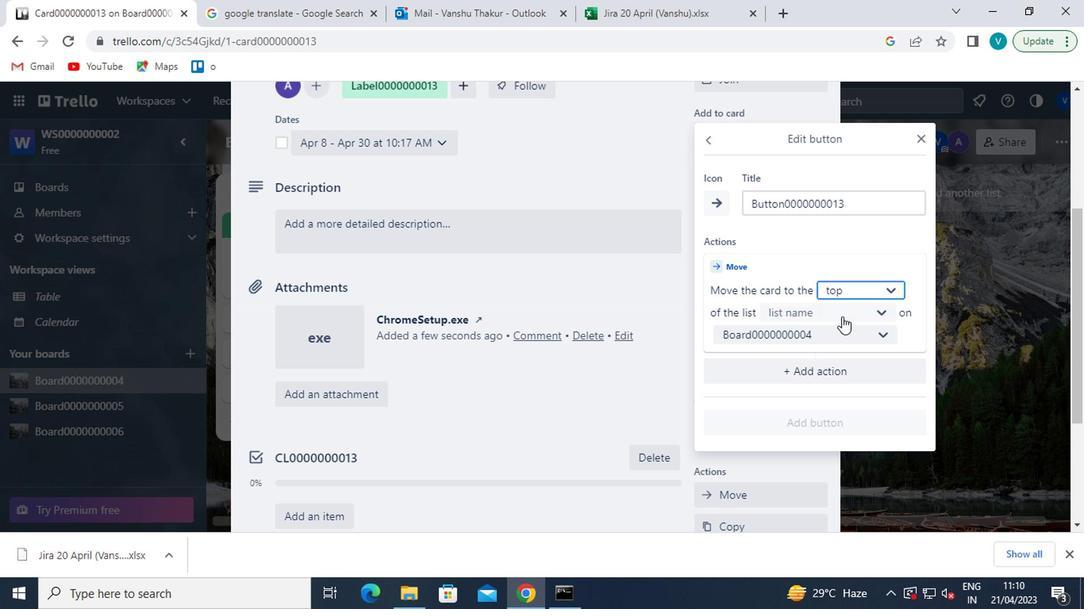 
Action: Mouse moved to (828, 348)
Screenshot: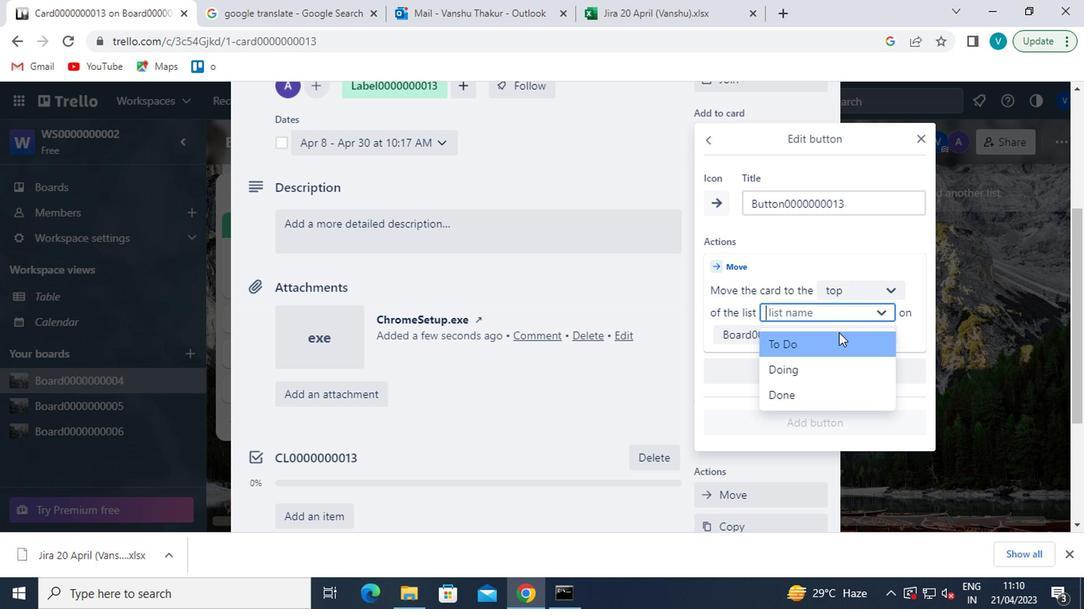 
Action: Mouse pressed left at (828, 348)
Screenshot: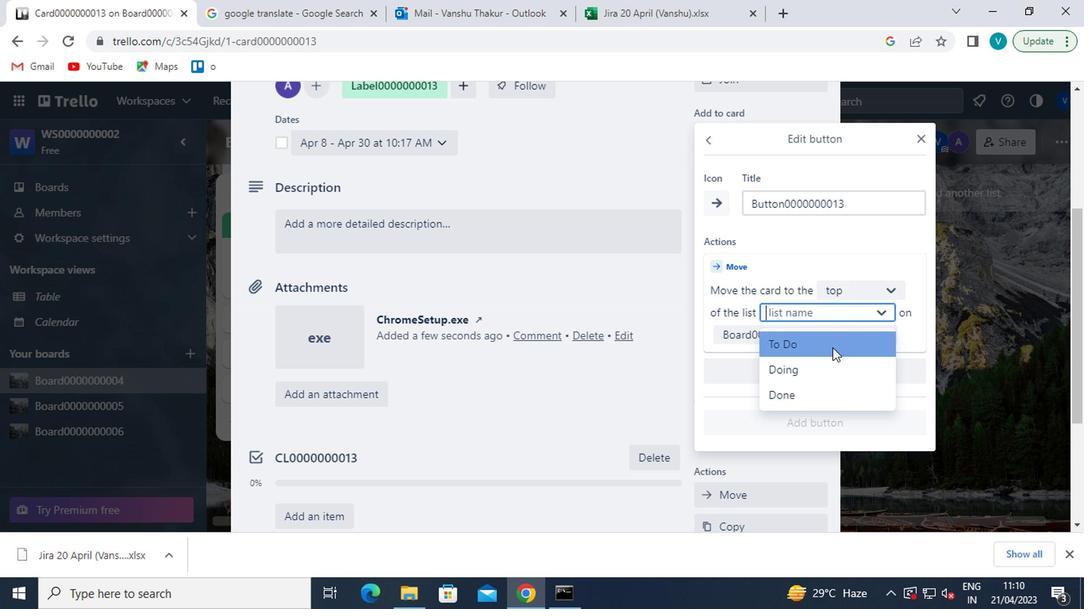 
Action: Mouse moved to (812, 417)
Screenshot: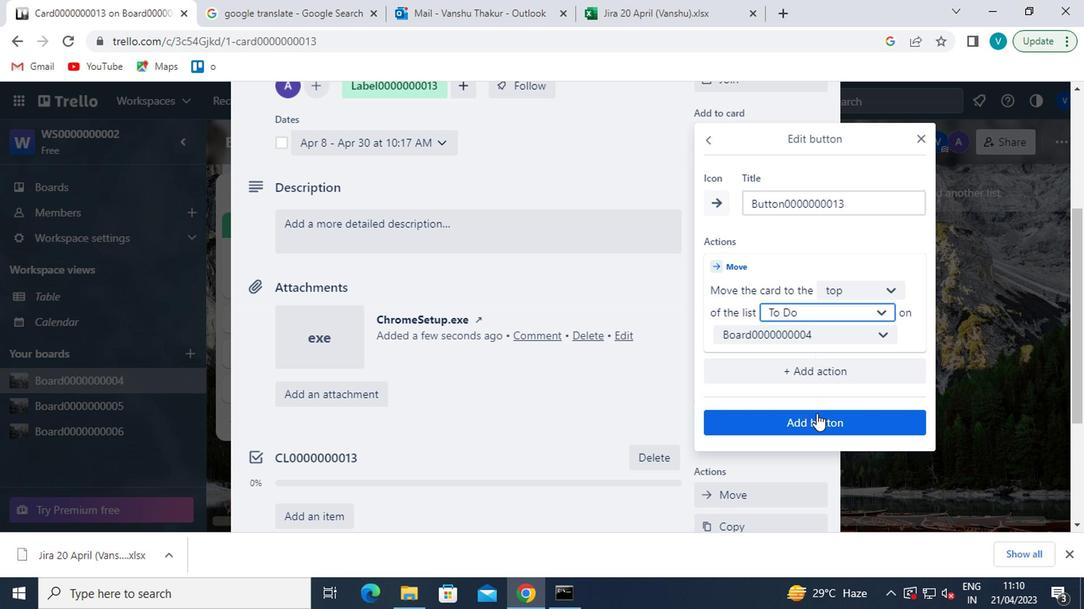 
Action: Mouse pressed left at (812, 417)
Screenshot: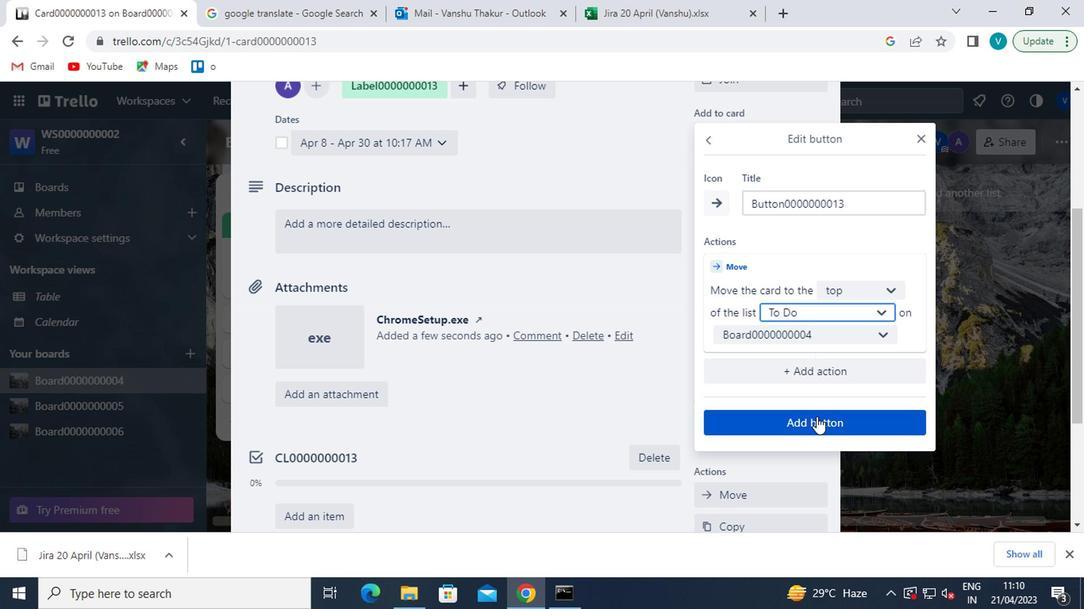 
Action: Mouse moved to (416, 233)
Screenshot: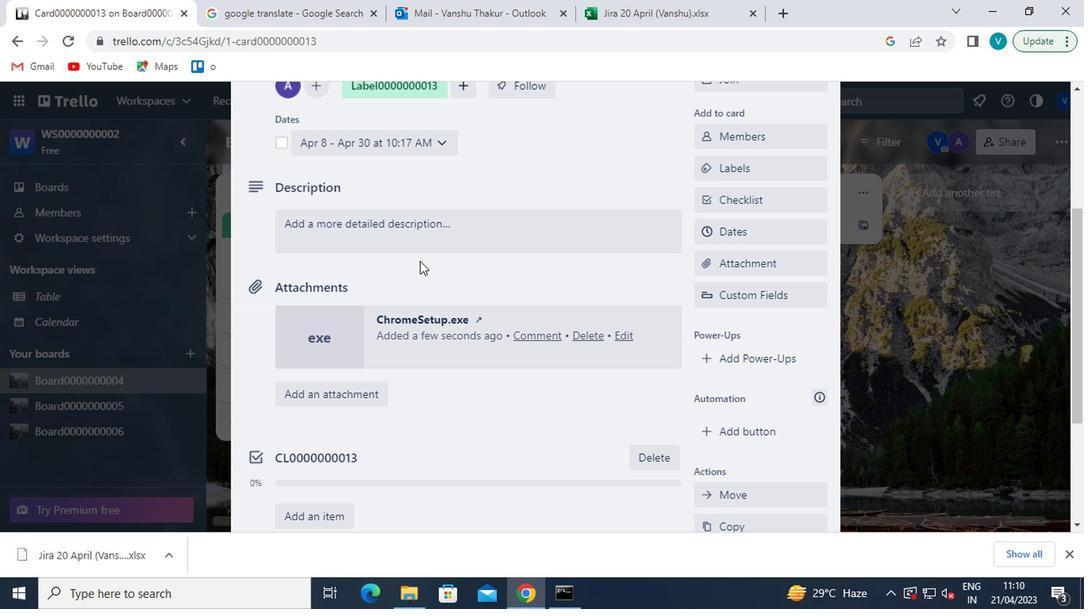 
Action: Mouse pressed left at (416, 233)
Screenshot: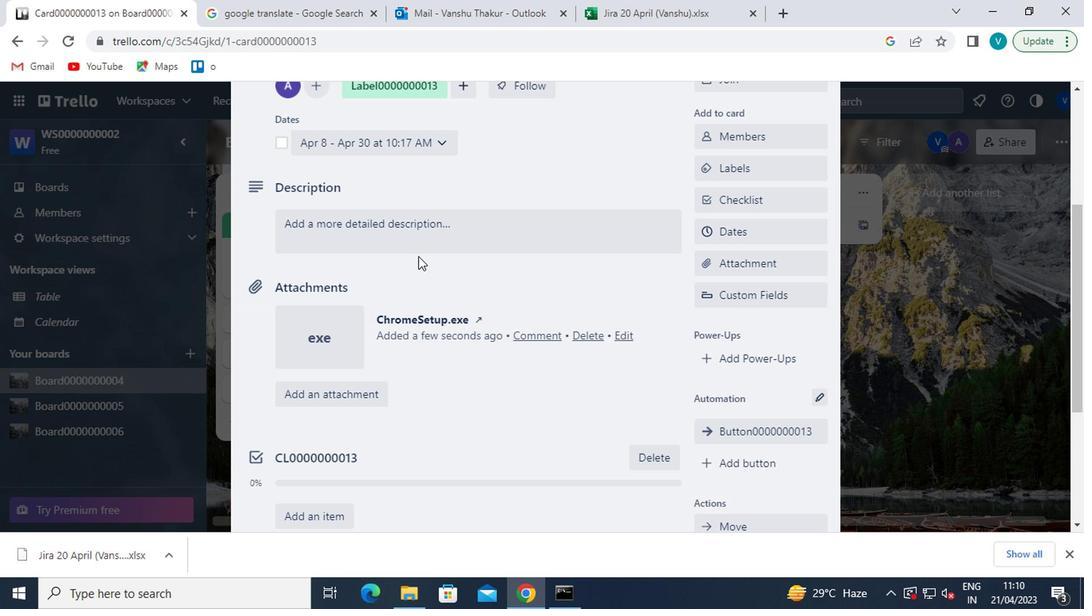 
Action: Mouse moved to (420, 233)
Screenshot: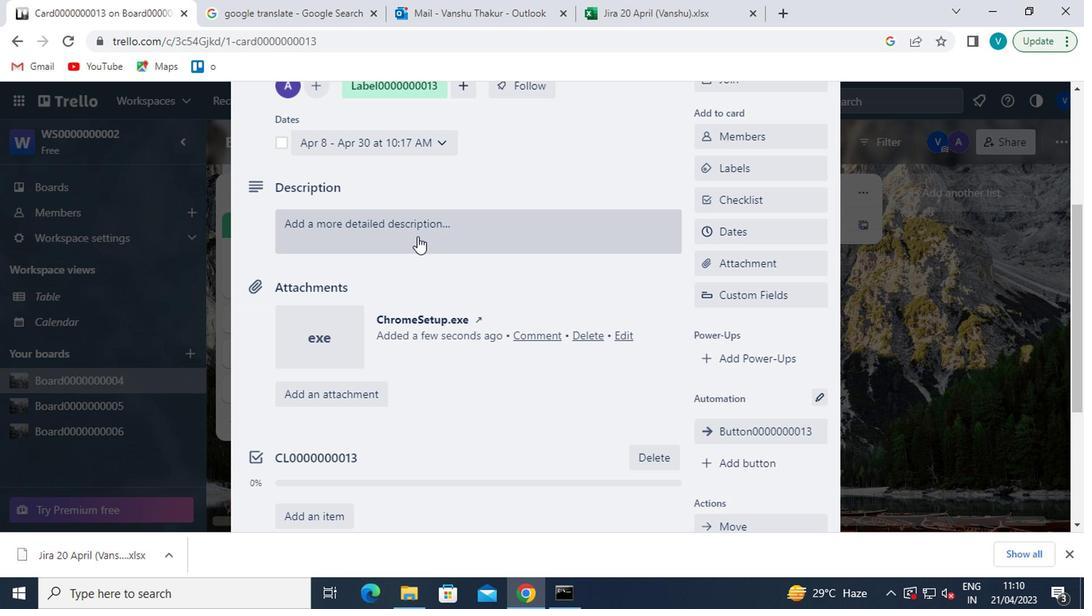 
Action: Key pressed <Key.shift>DS0000000013
Screenshot: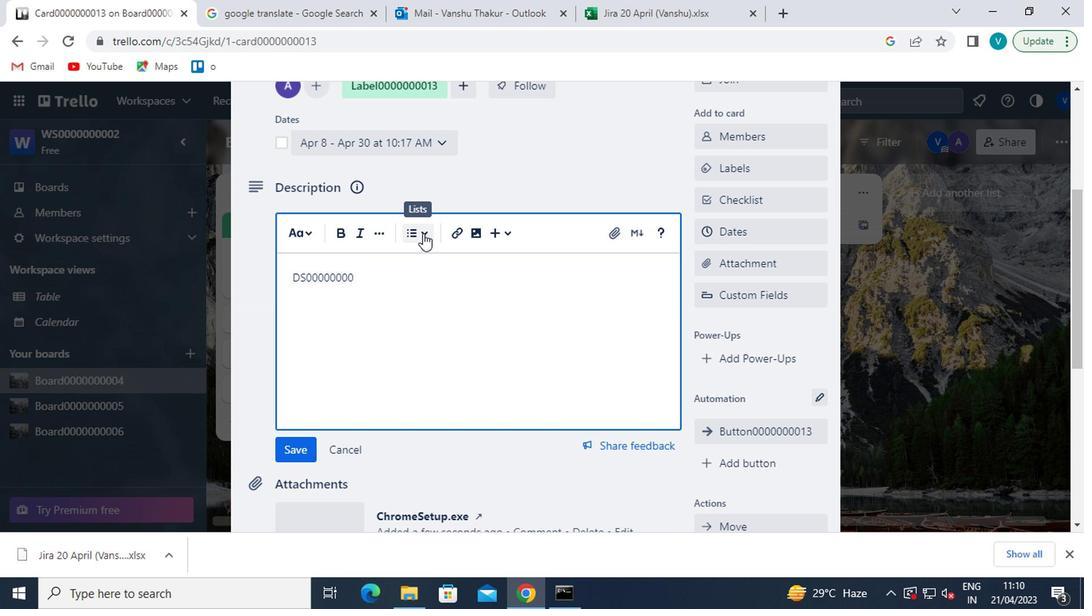 
Action: Mouse moved to (290, 444)
Screenshot: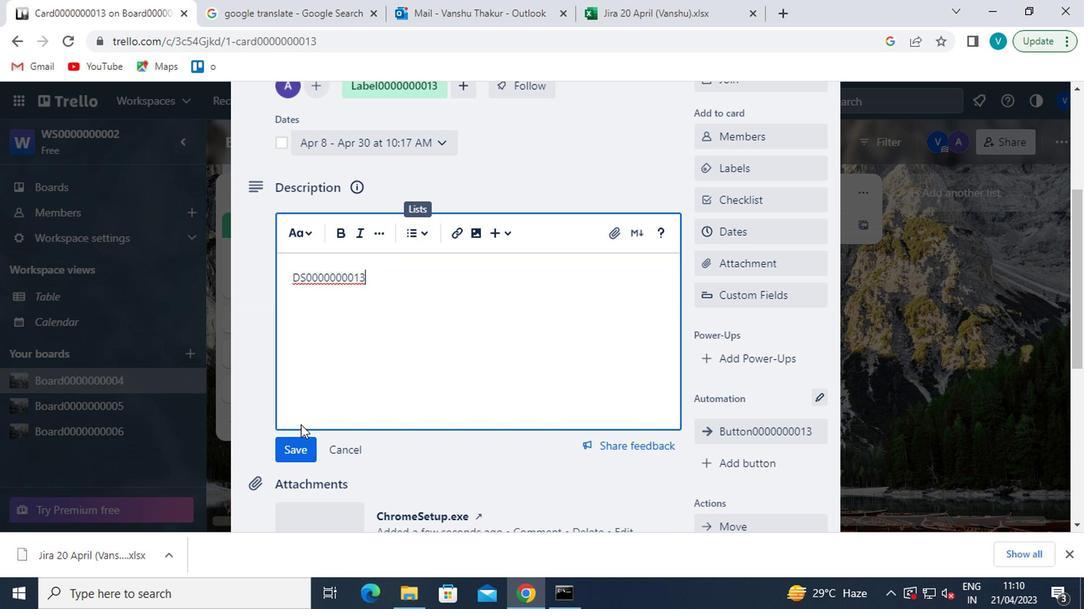 
Action: Mouse pressed left at (290, 444)
Screenshot: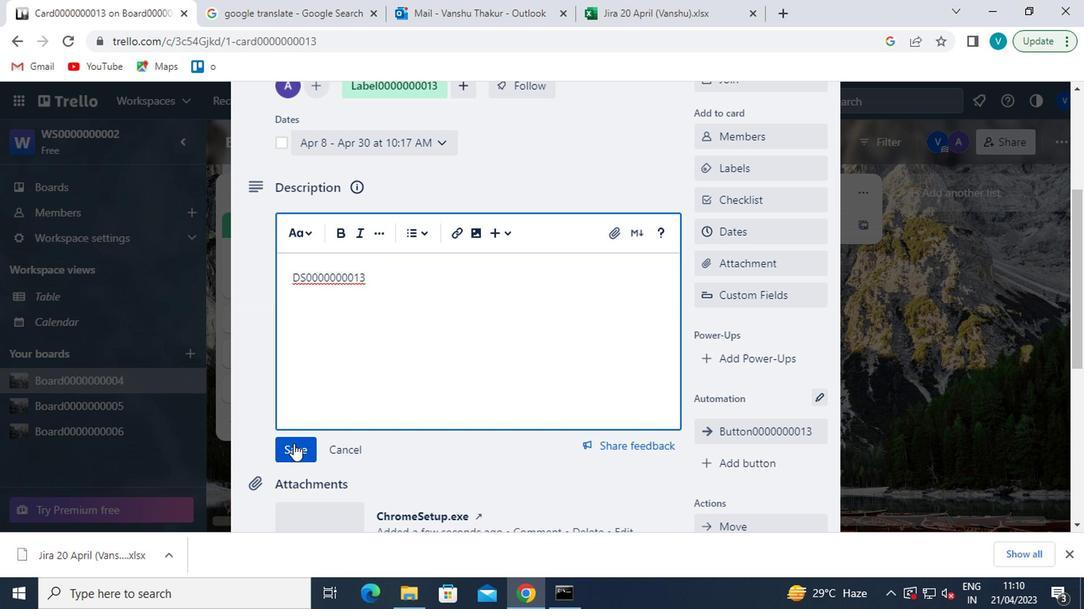 
Action: Mouse moved to (293, 446)
Screenshot: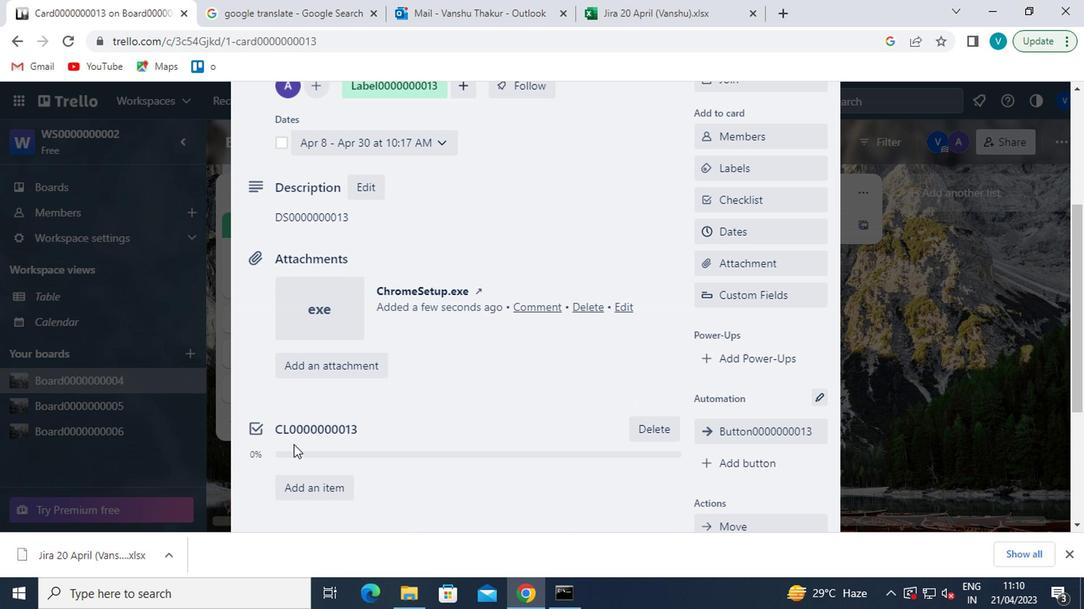 
Action: Mouse scrolled (293, 445) with delta (0, -1)
Screenshot: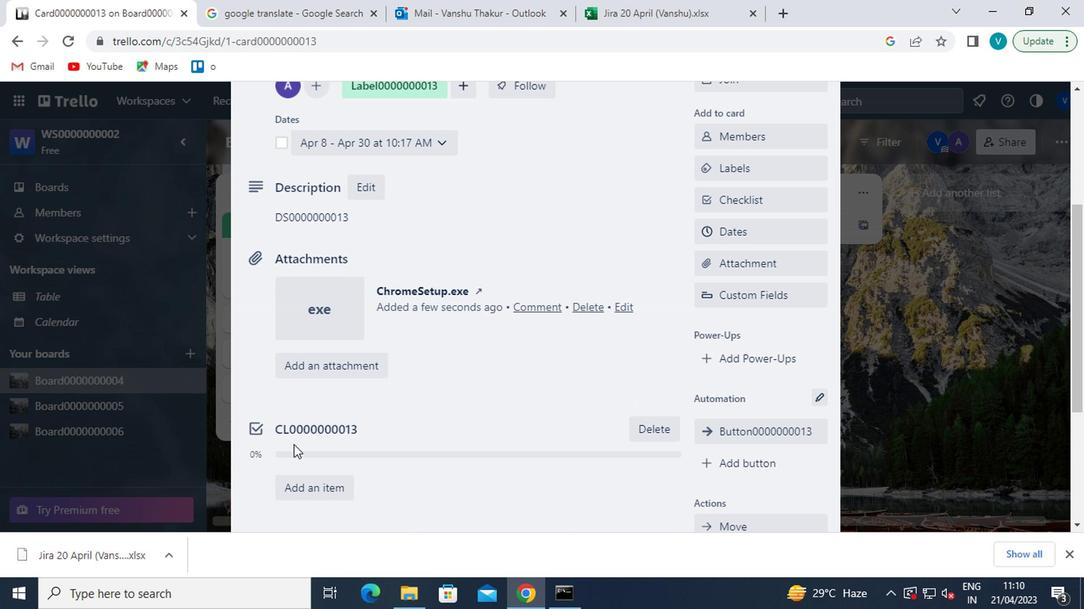 
Action: Mouse scrolled (293, 445) with delta (0, -1)
Screenshot: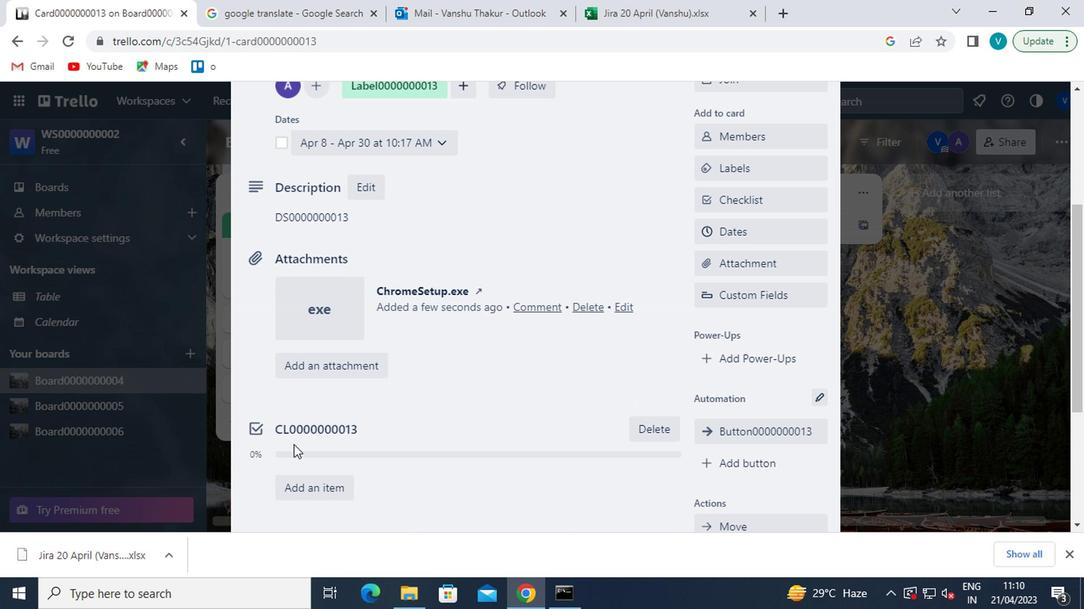 
Action: Mouse moved to (305, 428)
Screenshot: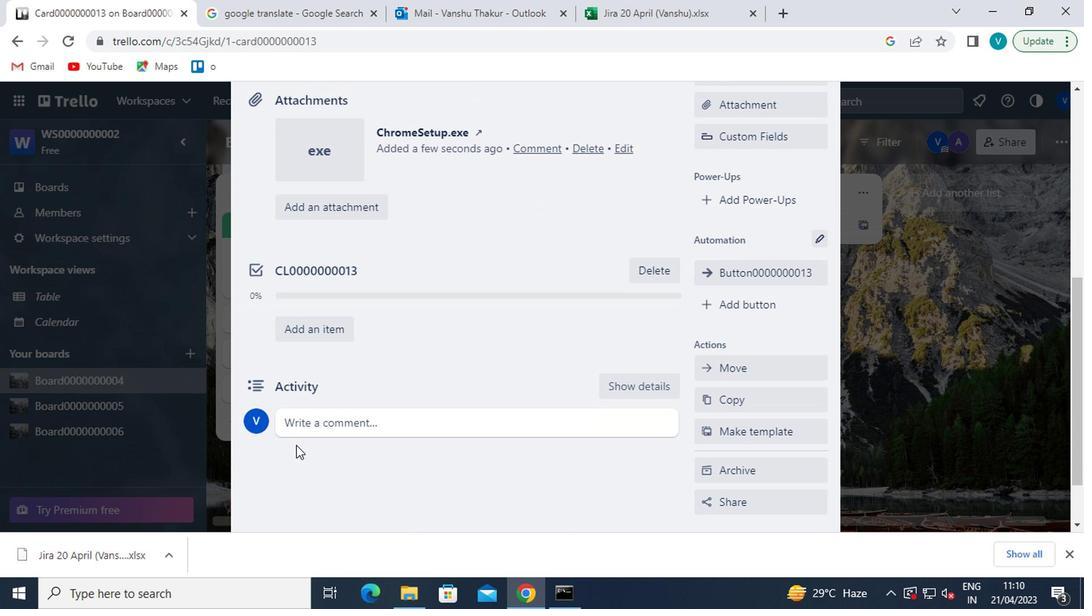 
Action: Mouse pressed left at (305, 428)
Screenshot: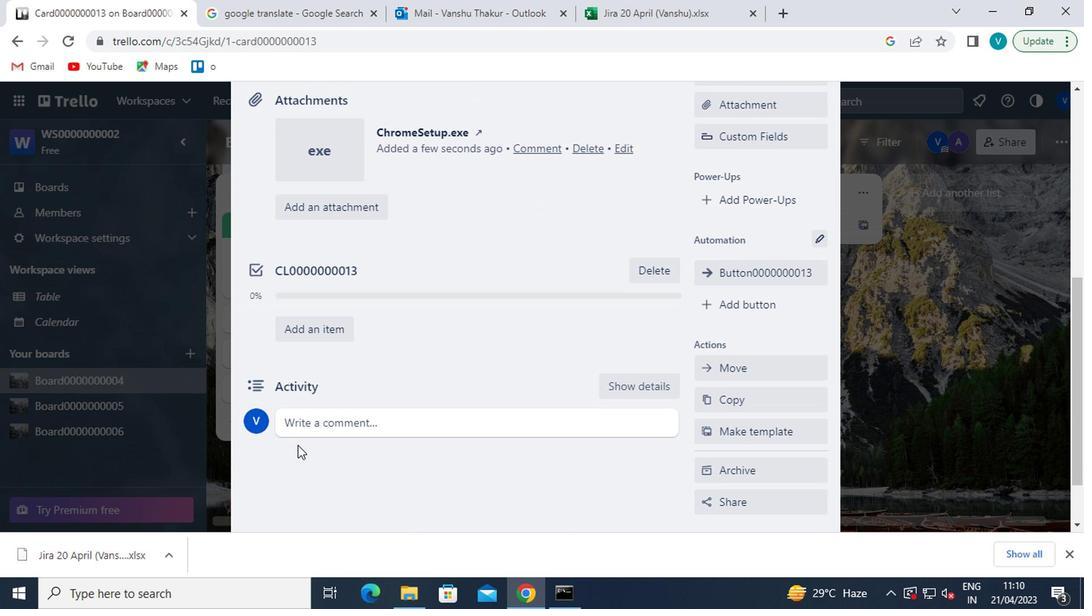 
Action: Mouse moved to (301, 412)
Screenshot: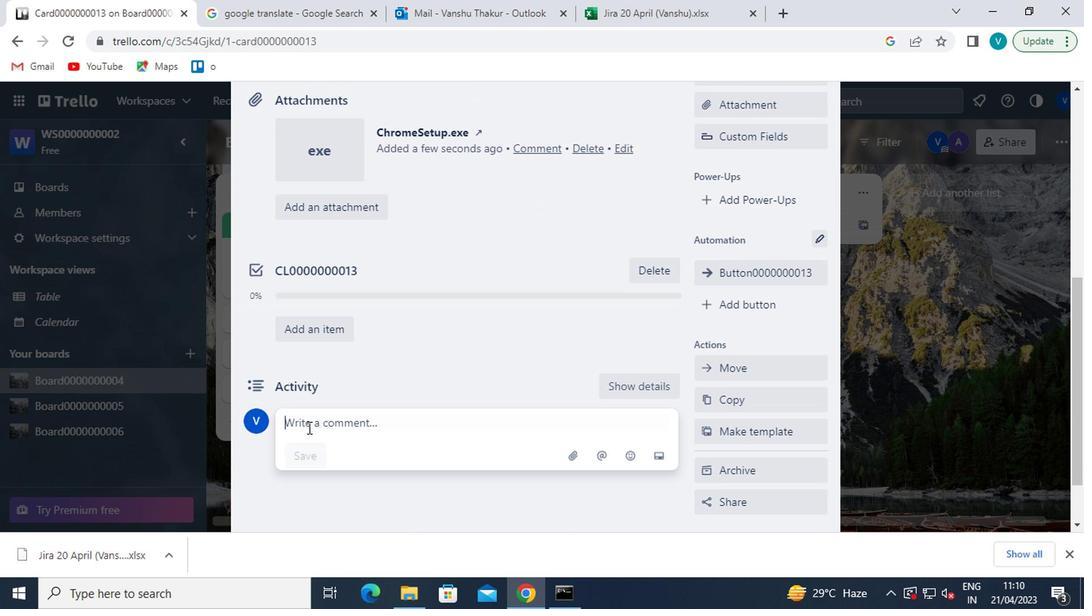 
Action: Key pressed <Key.shift>CM0000000013
Screenshot: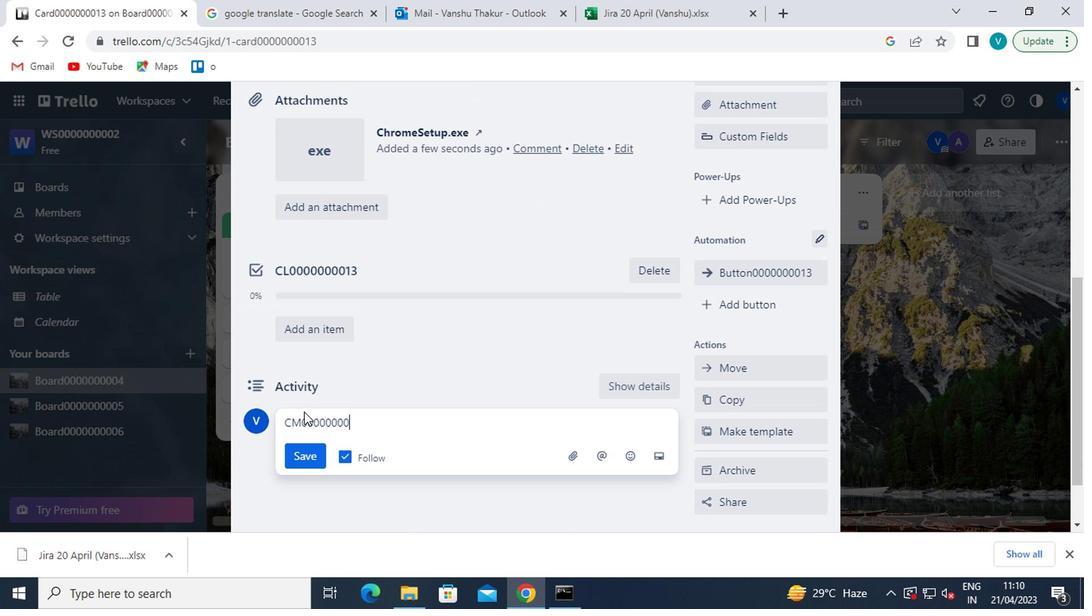 
Action: Mouse moved to (309, 459)
Screenshot: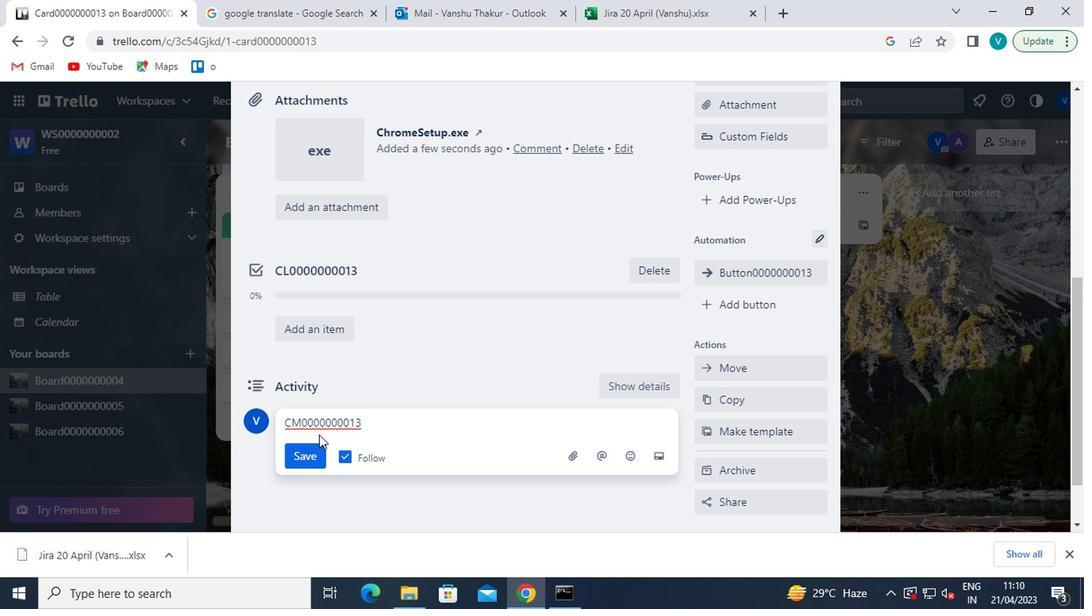 
Action: Mouse pressed left at (309, 459)
Screenshot: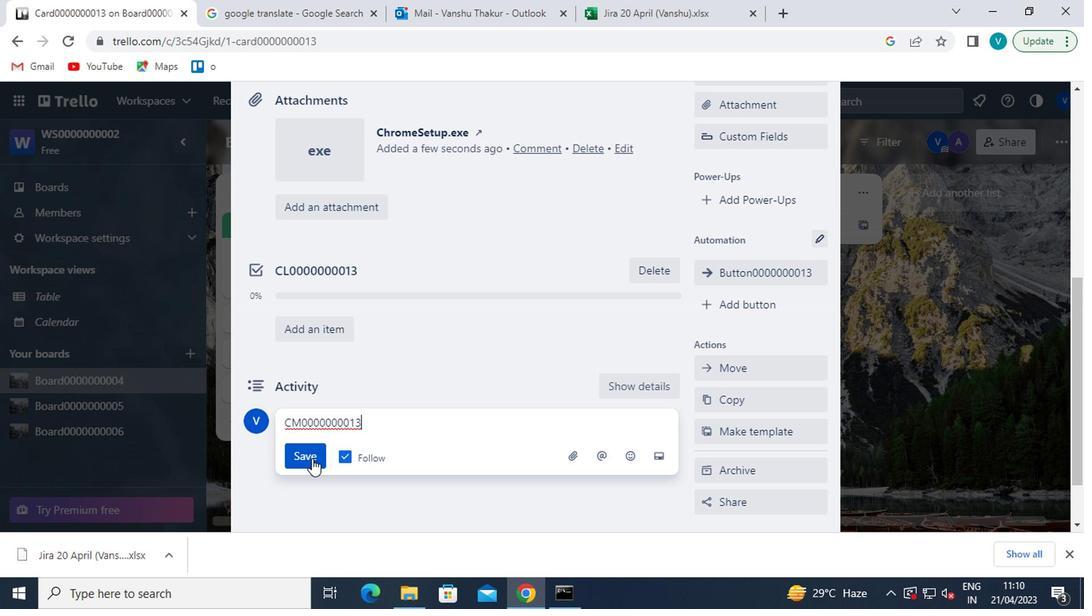 
